 Task: Search one way flight ticket for 4 adults, 2 children, 2 infants in seat and 1 infant on lap in economy from Lanai City, Lanai: Lanai Airport to Raleigh: Raleigh-durham International Airport on 8-5-2023. Choice of flights is JetBlue. Number of bags: 1 carry on bag. Price is upto 109000. Outbound departure time preference is 22:30.
Action: Mouse moved to (315, 278)
Screenshot: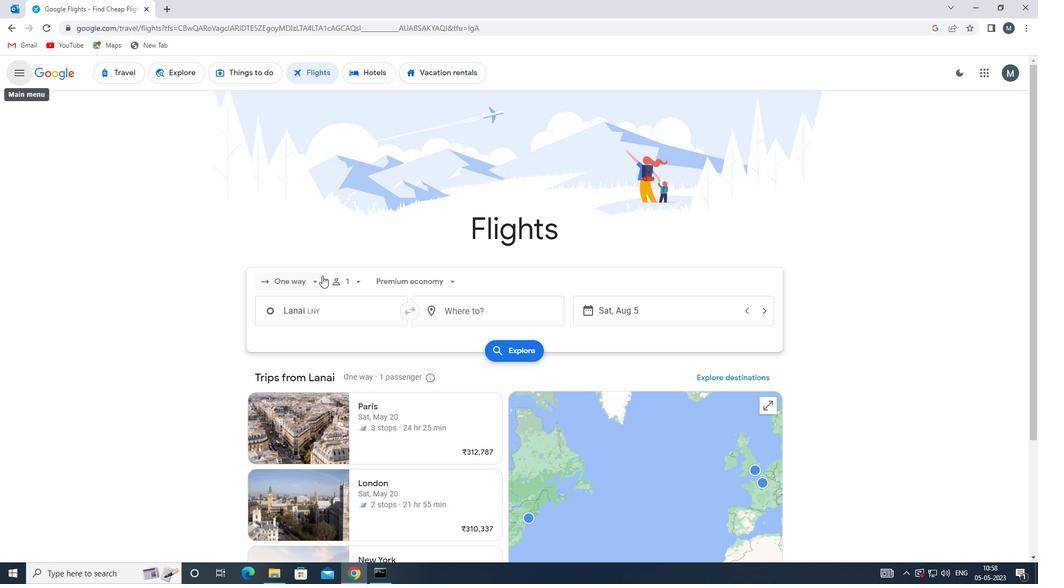 
Action: Mouse pressed left at (315, 278)
Screenshot: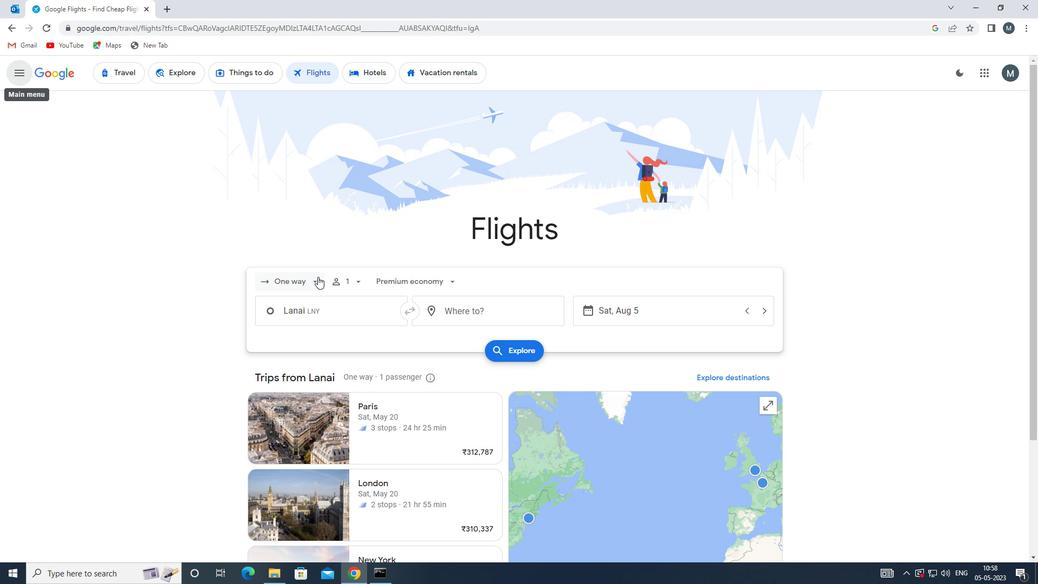 
Action: Mouse moved to (319, 332)
Screenshot: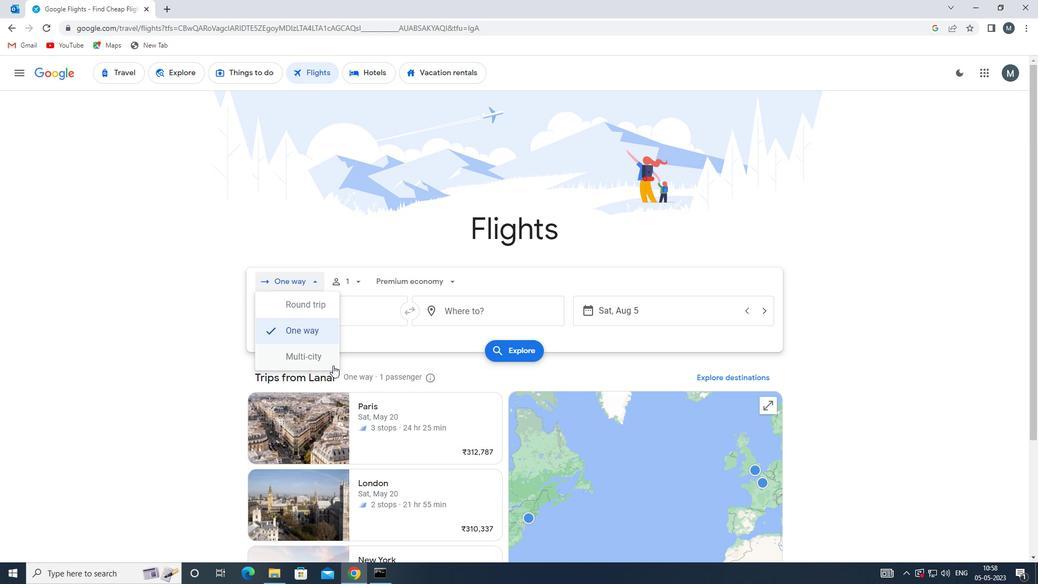 
Action: Mouse pressed left at (319, 332)
Screenshot: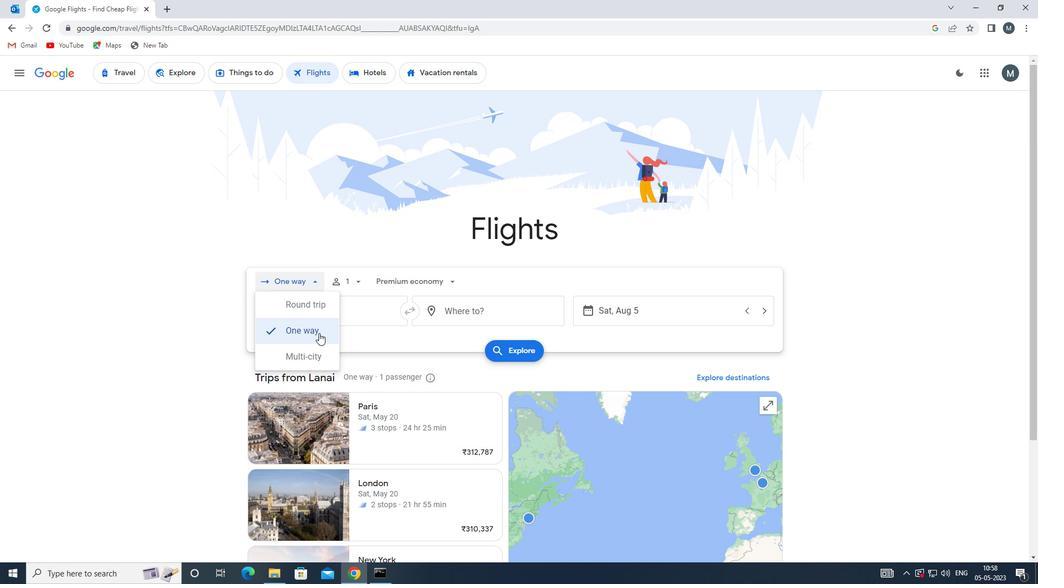 
Action: Mouse moved to (363, 281)
Screenshot: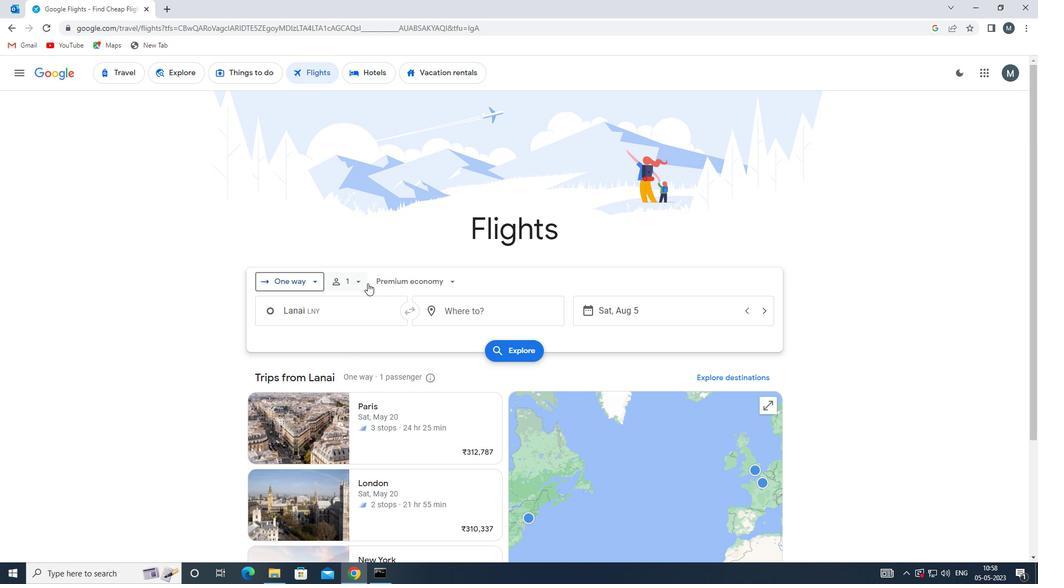 
Action: Mouse pressed left at (363, 281)
Screenshot: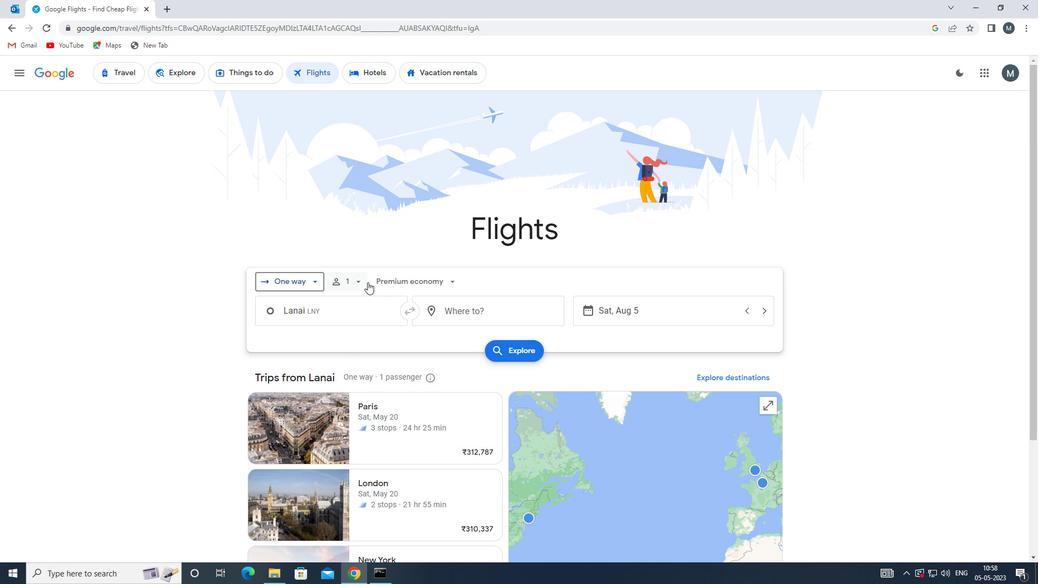 
Action: Mouse moved to (443, 305)
Screenshot: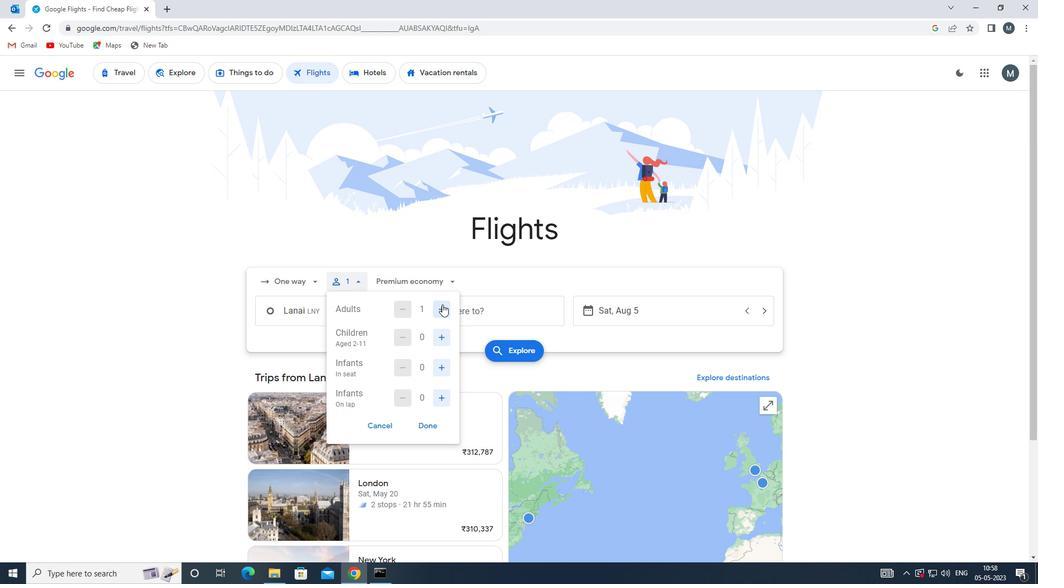 
Action: Mouse pressed left at (443, 305)
Screenshot: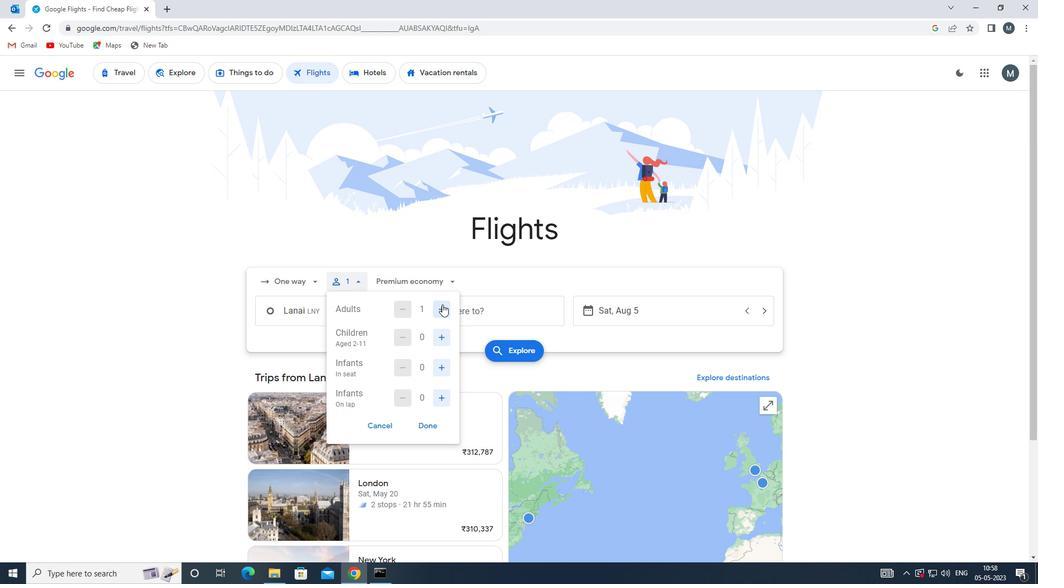 
Action: Mouse moved to (444, 305)
Screenshot: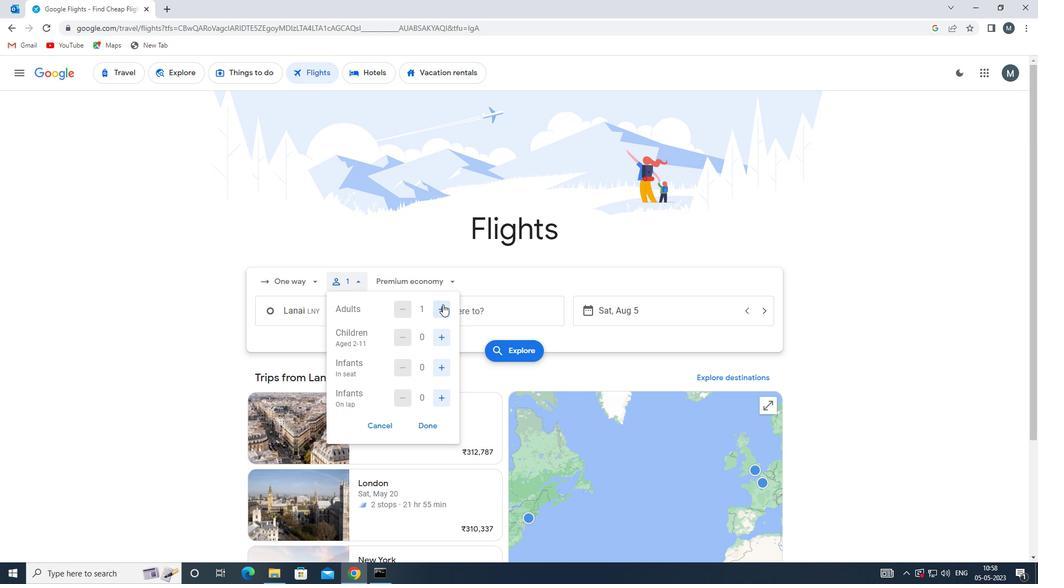 
Action: Mouse pressed left at (444, 305)
Screenshot: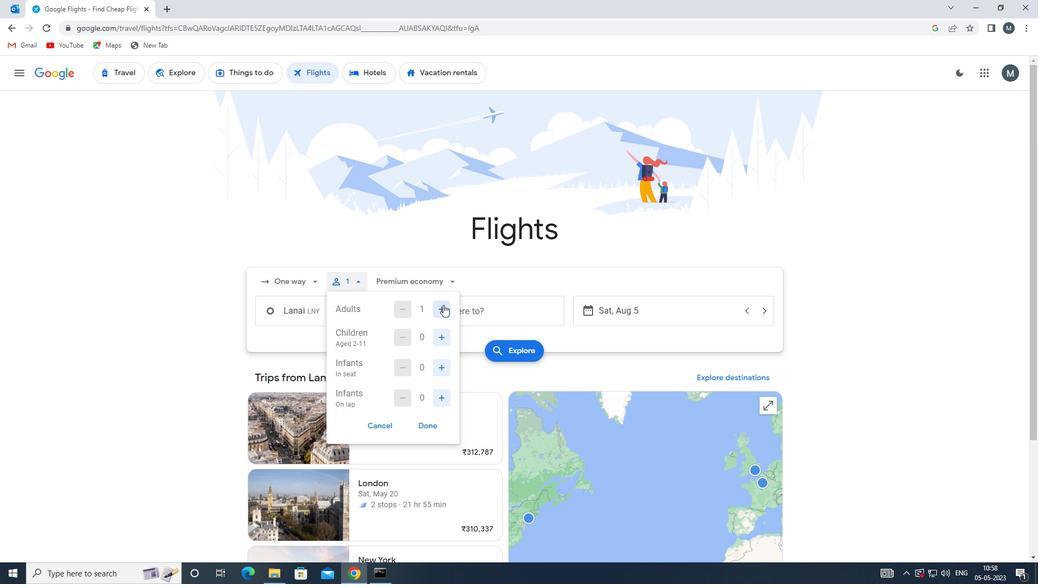 
Action: Mouse pressed left at (444, 305)
Screenshot: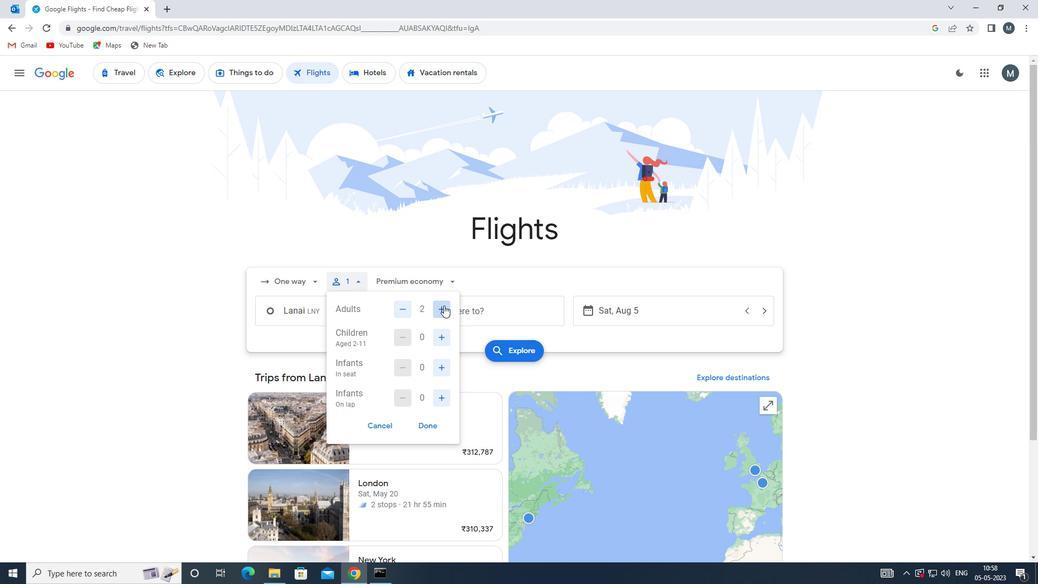 
Action: Mouse moved to (443, 335)
Screenshot: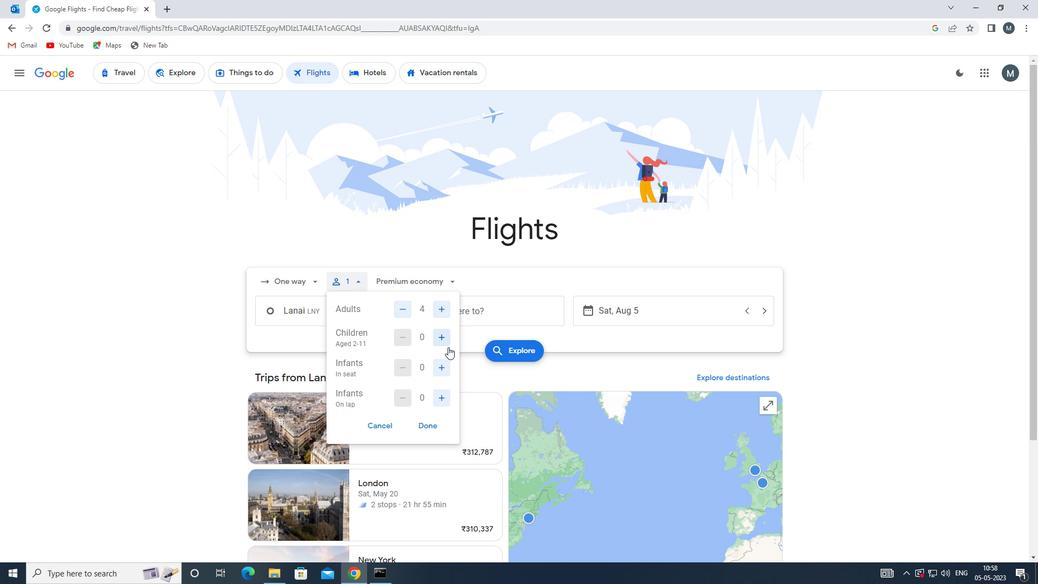 
Action: Mouse pressed left at (443, 335)
Screenshot: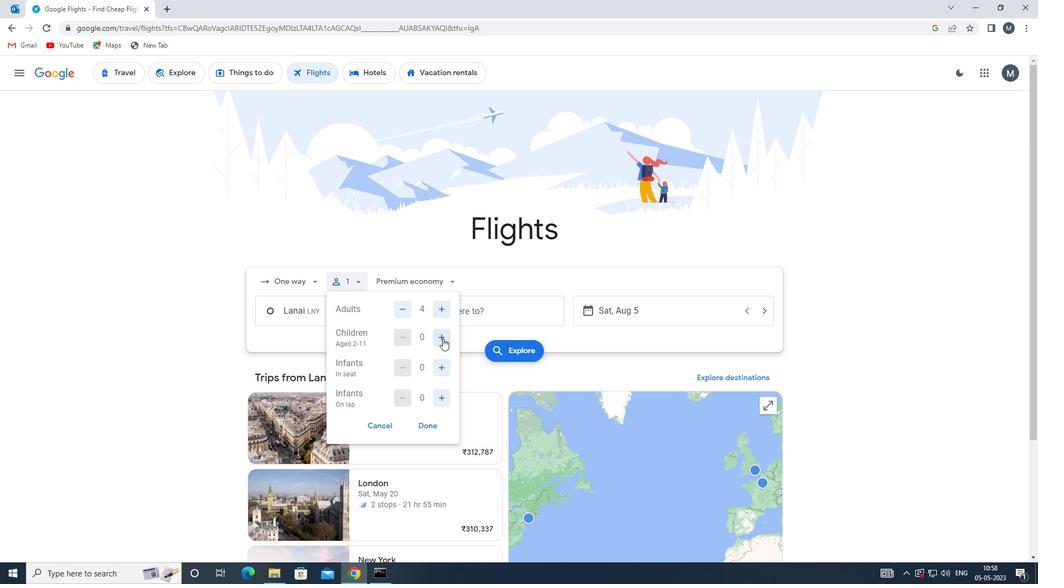 
Action: Mouse pressed left at (443, 335)
Screenshot: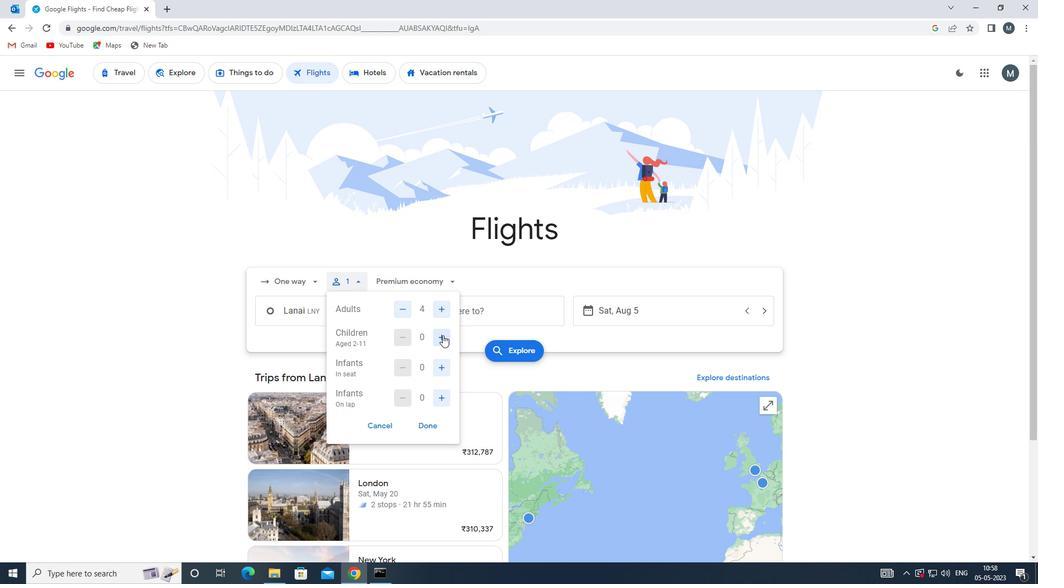 
Action: Mouse moved to (442, 370)
Screenshot: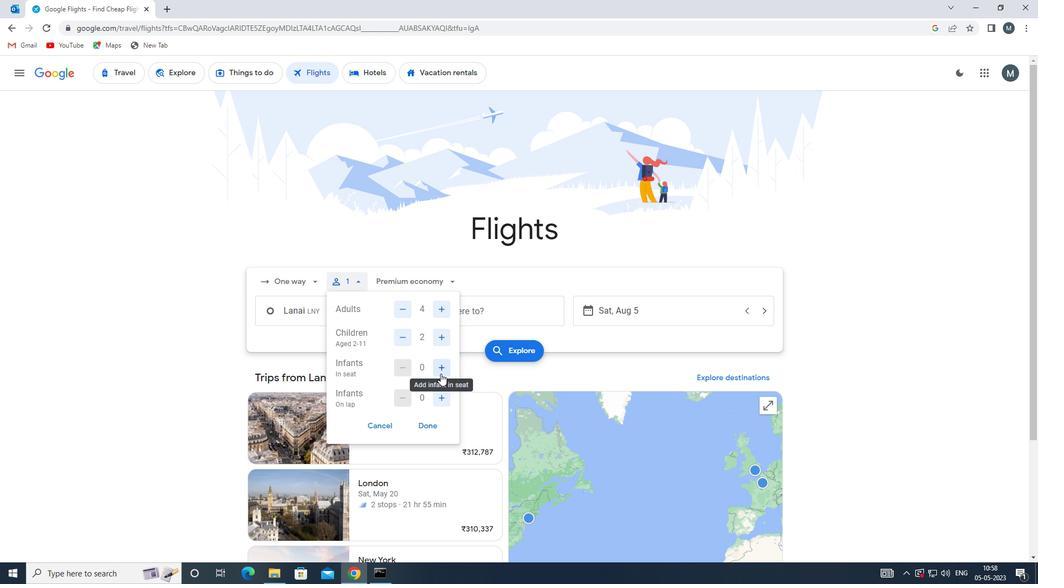 
Action: Mouse pressed left at (442, 370)
Screenshot: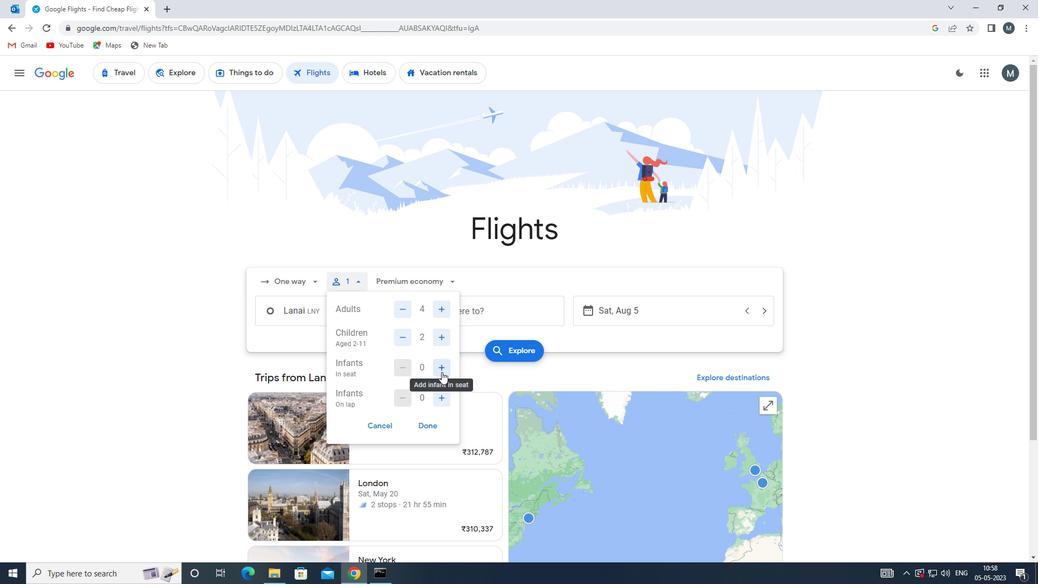 
Action: Mouse pressed left at (442, 370)
Screenshot: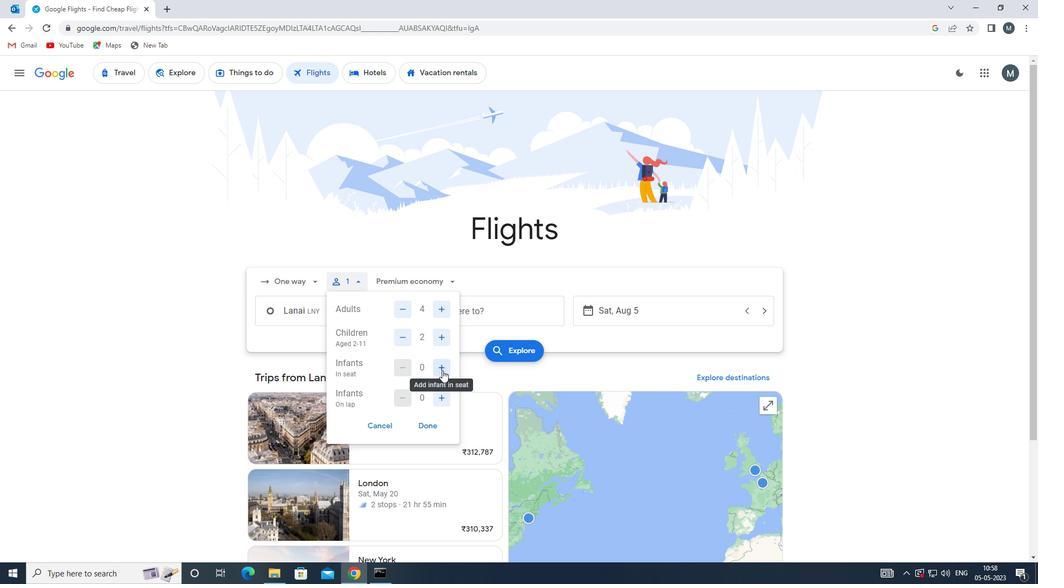 
Action: Mouse moved to (441, 399)
Screenshot: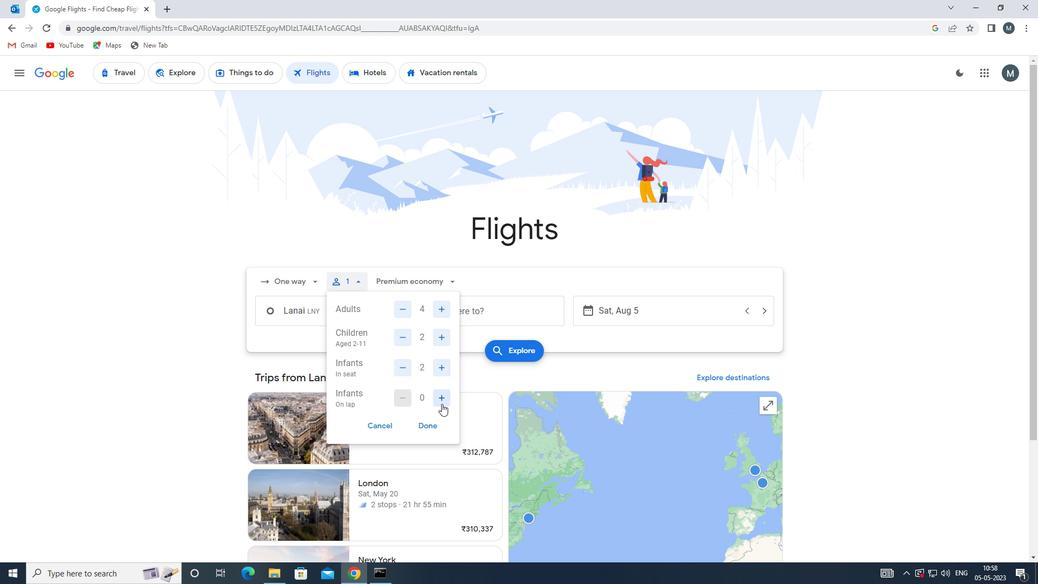 
Action: Mouse pressed left at (441, 399)
Screenshot: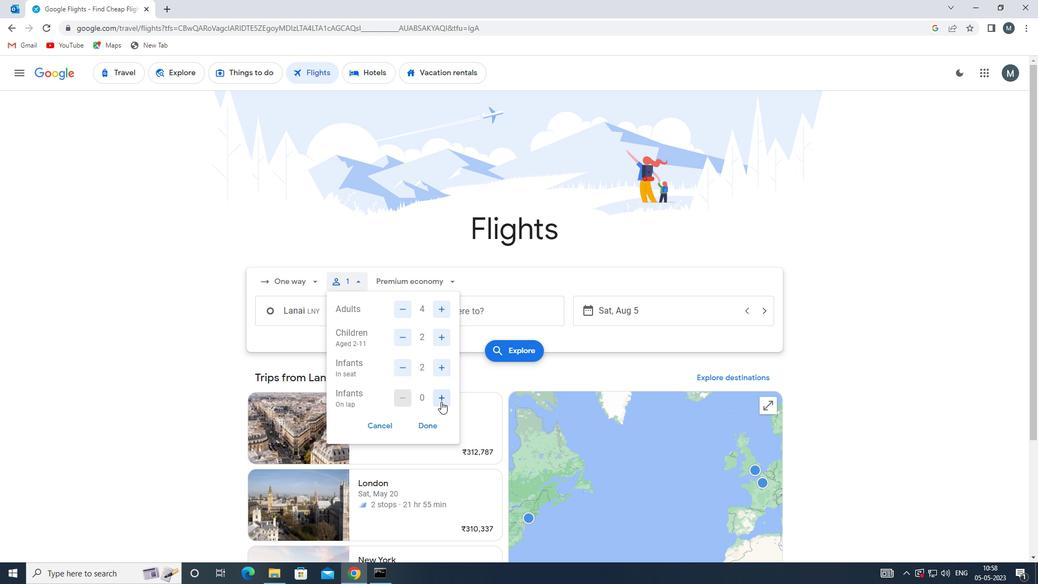 
Action: Mouse moved to (432, 423)
Screenshot: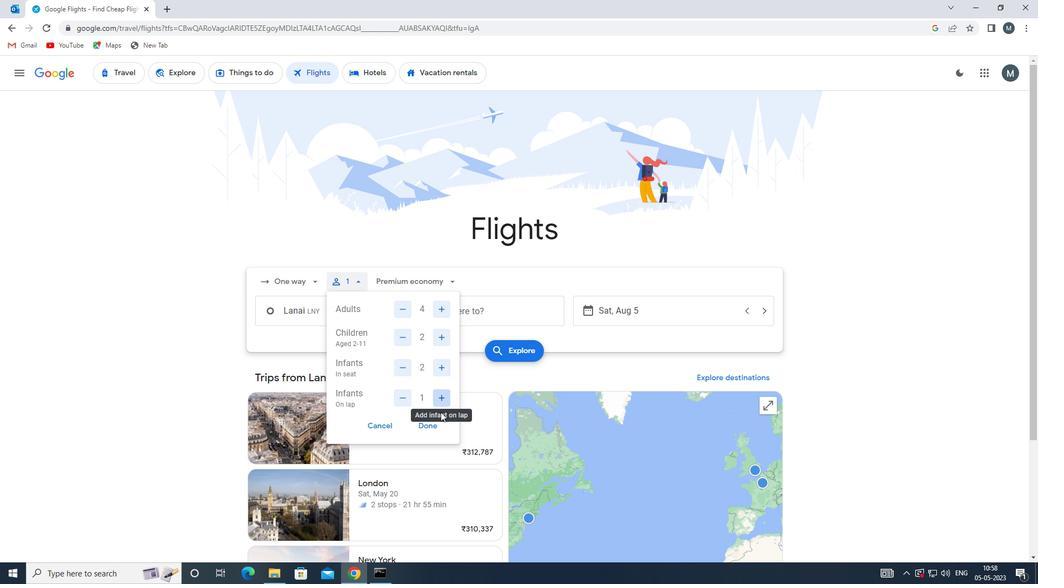
Action: Mouse pressed left at (432, 423)
Screenshot: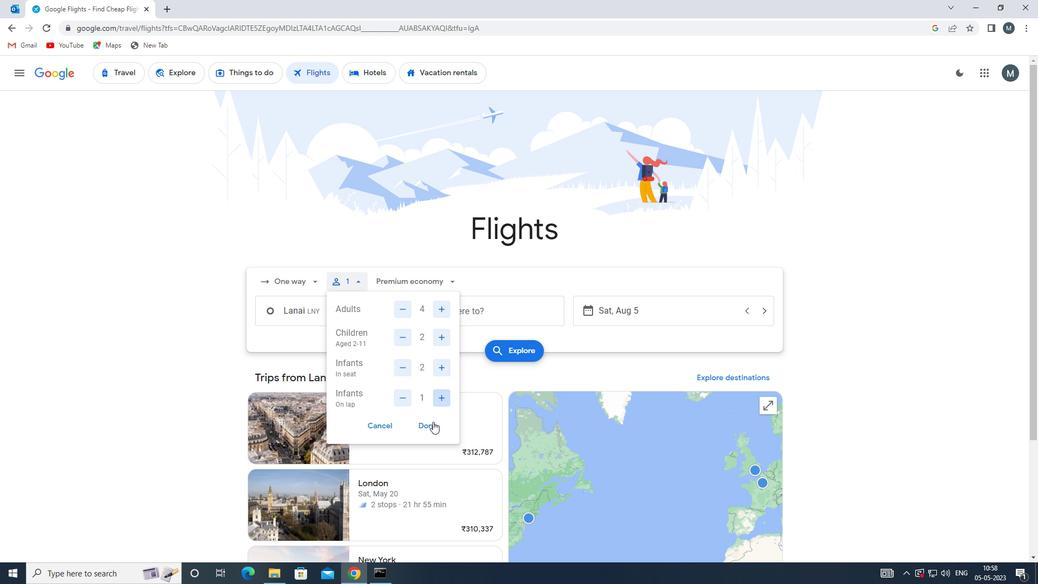 
Action: Mouse moved to (412, 282)
Screenshot: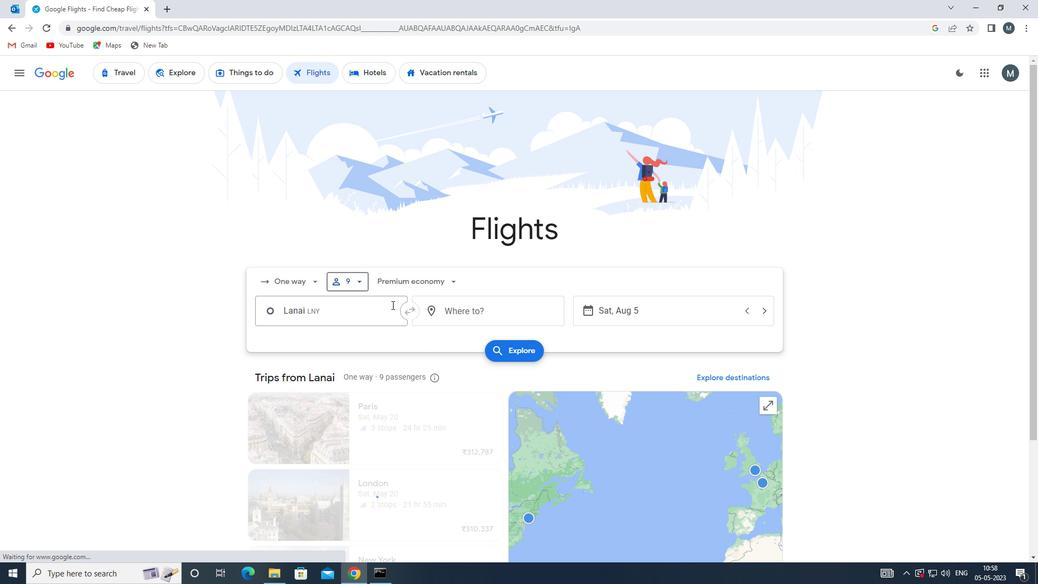 
Action: Mouse pressed left at (412, 282)
Screenshot: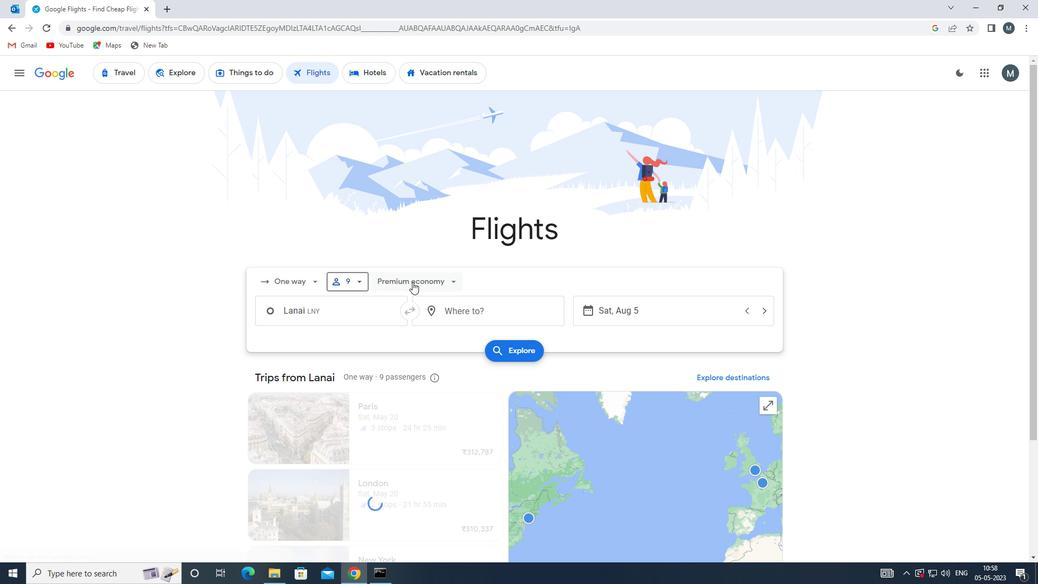 
Action: Mouse moved to (422, 305)
Screenshot: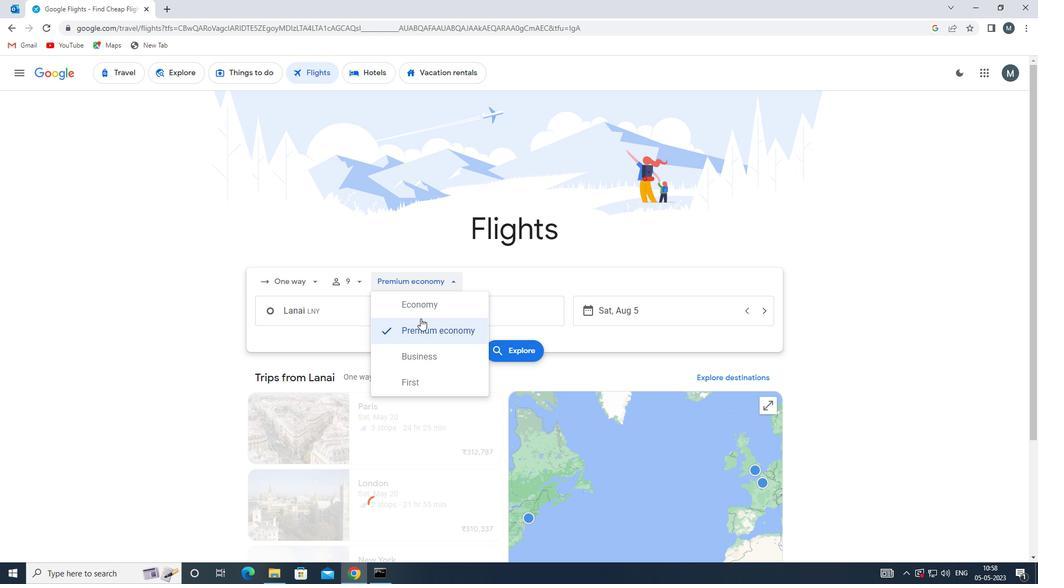 
Action: Mouse pressed left at (422, 305)
Screenshot: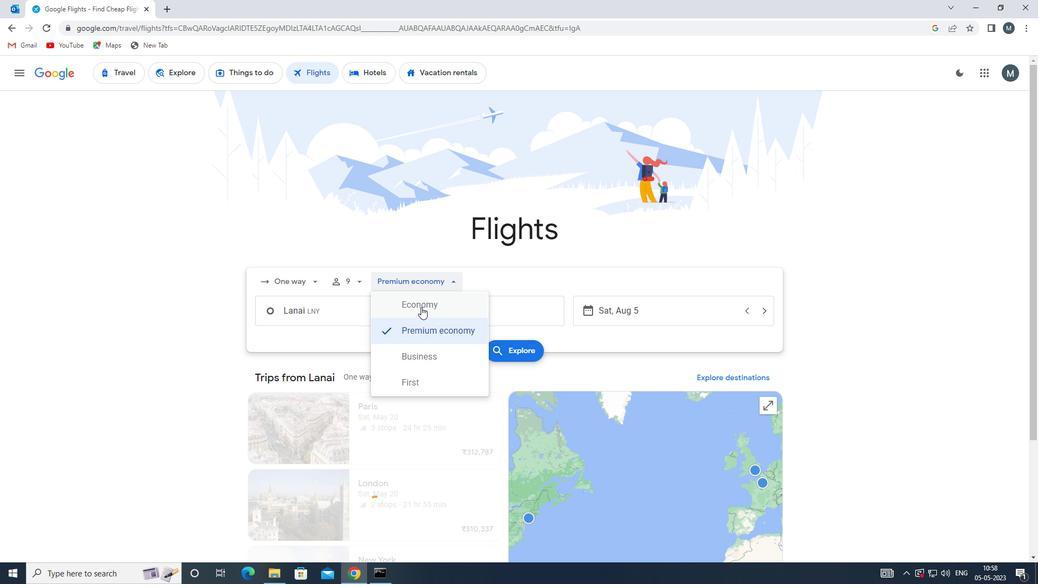 
Action: Mouse moved to (346, 314)
Screenshot: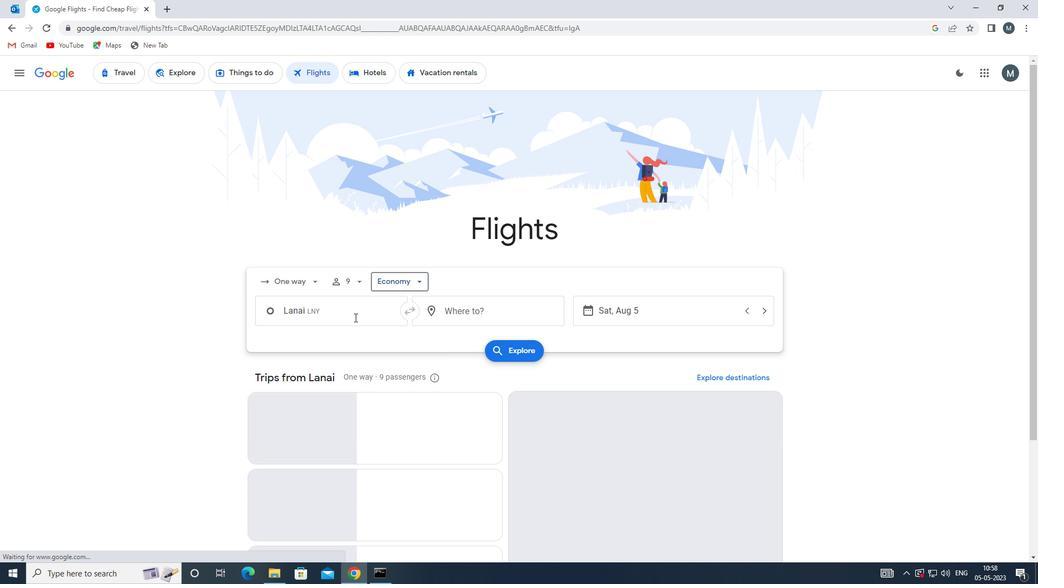 
Action: Mouse pressed left at (346, 314)
Screenshot: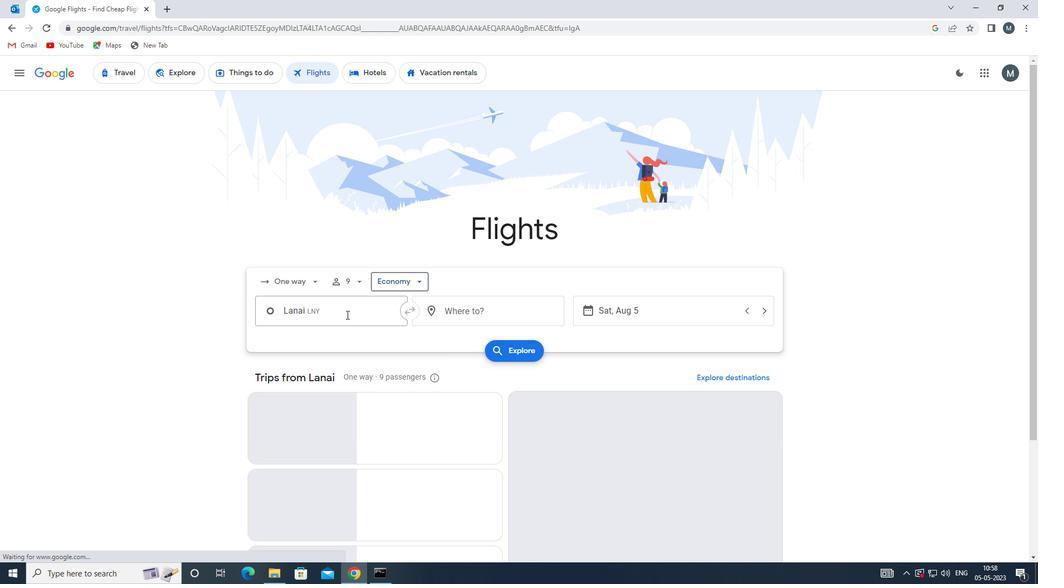 
Action: Mouse moved to (353, 370)
Screenshot: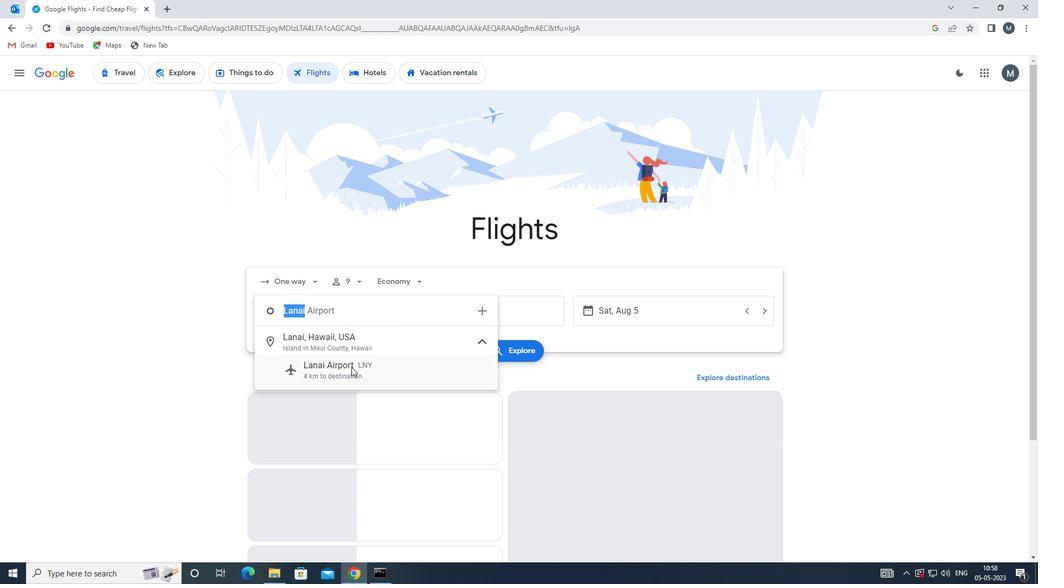 
Action: Mouse pressed left at (353, 370)
Screenshot: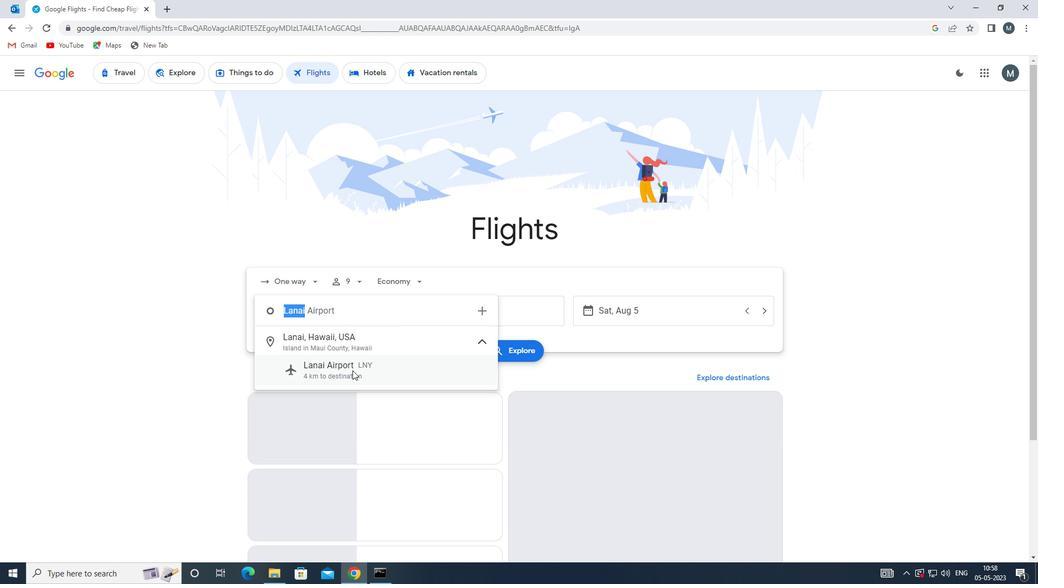 
Action: Mouse moved to (469, 308)
Screenshot: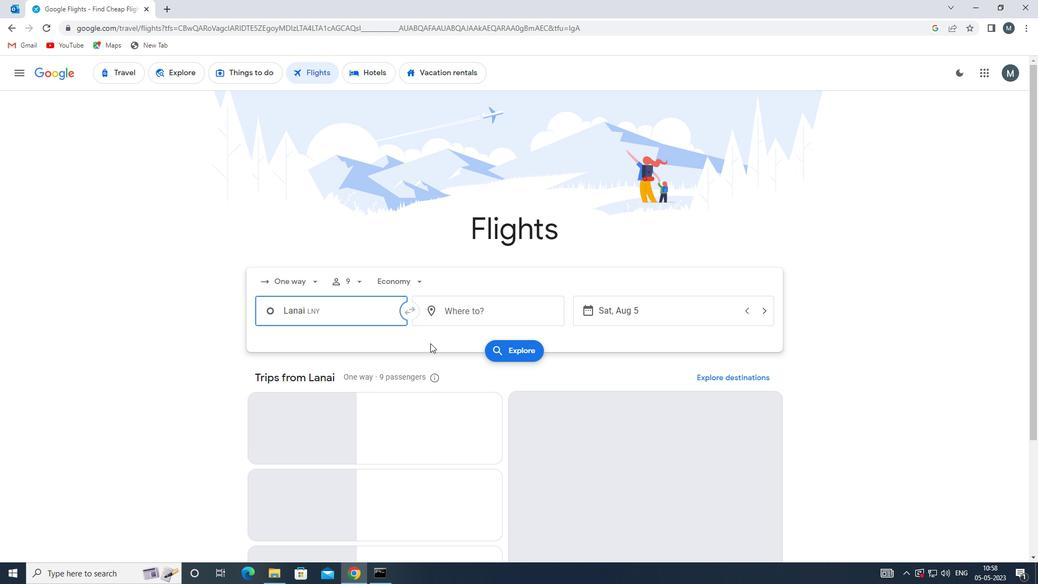 
Action: Mouse pressed left at (469, 308)
Screenshot: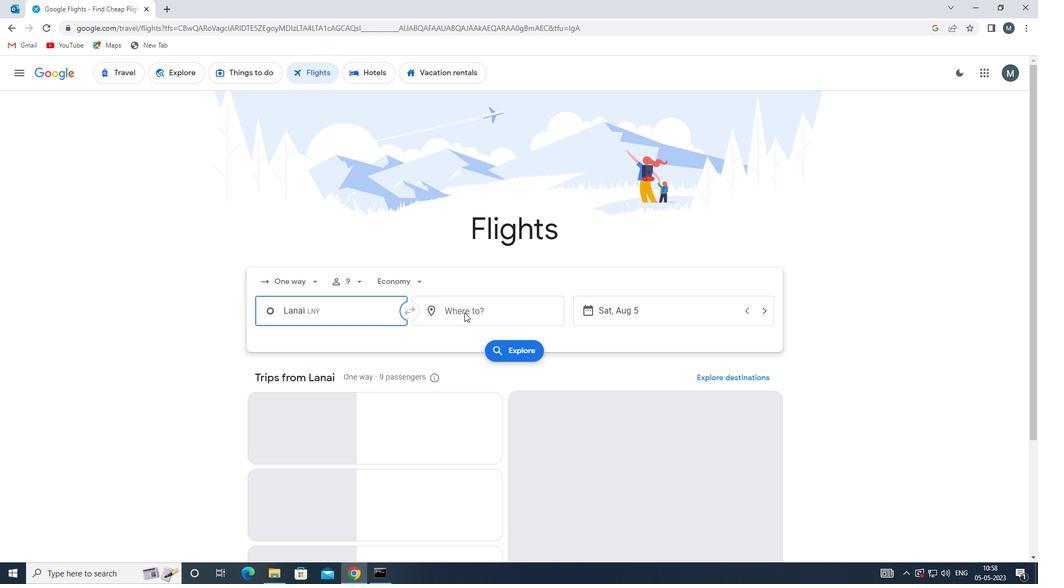 
Action: Mouse moved to (469, 308)
Screenshot: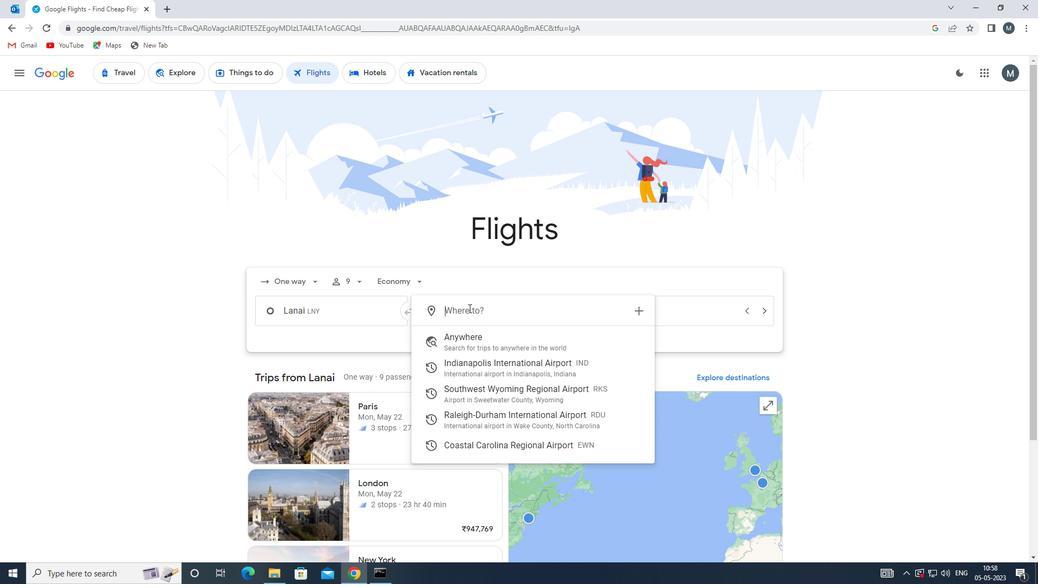 
Action: Key pressed r
Screenshot: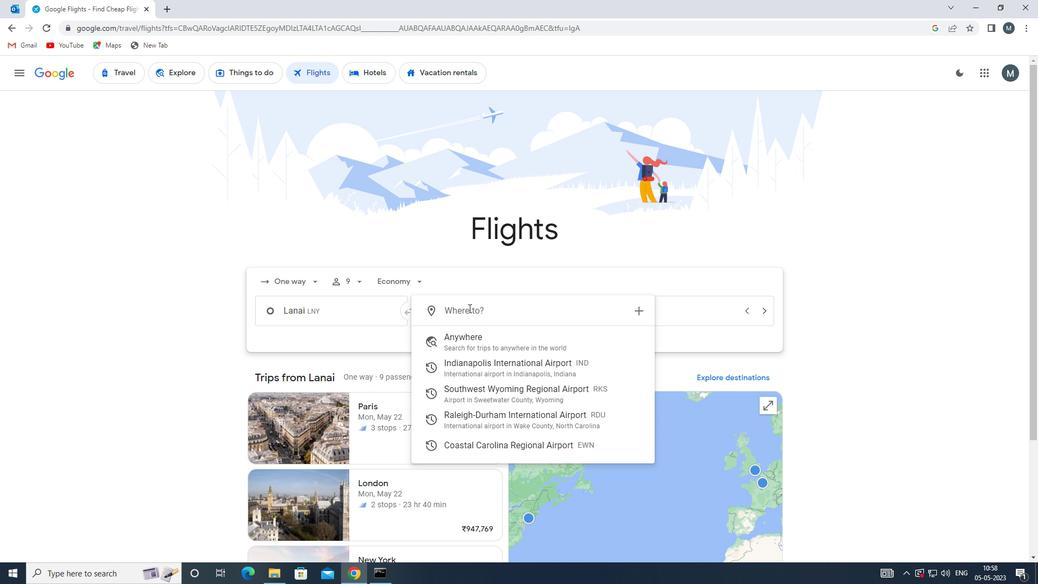
Action: Mouse moved to (467, 308)
Screenshot: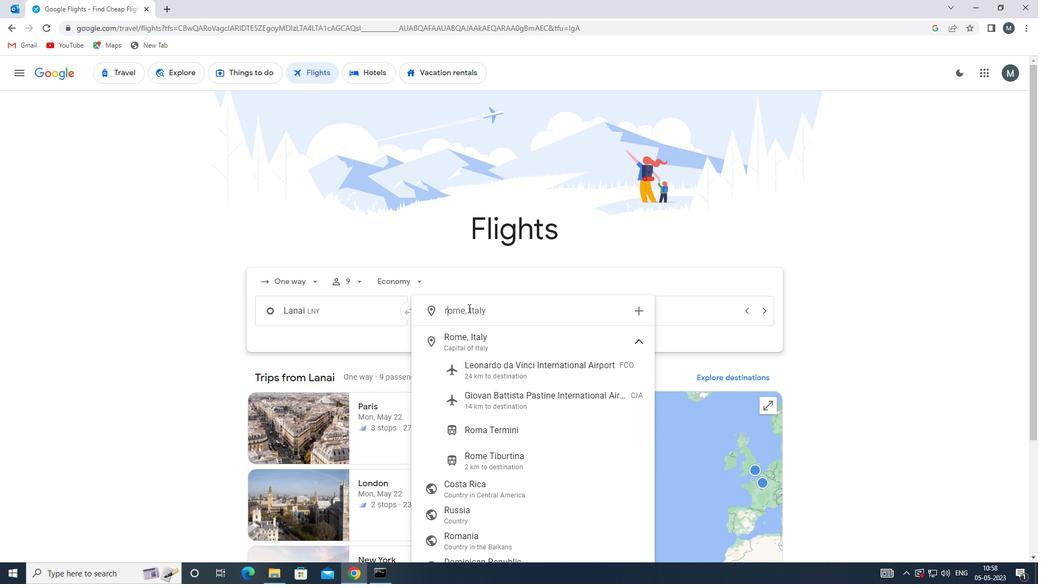 
Action: Key pressed du
Screenshot: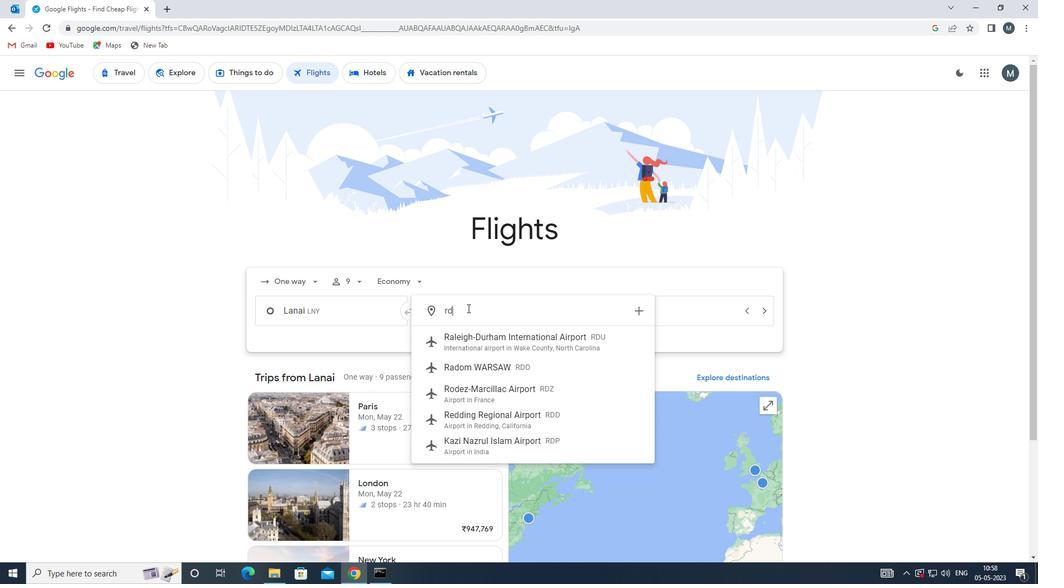 
Action: Mouse moved to (493, 338)
Screenshot: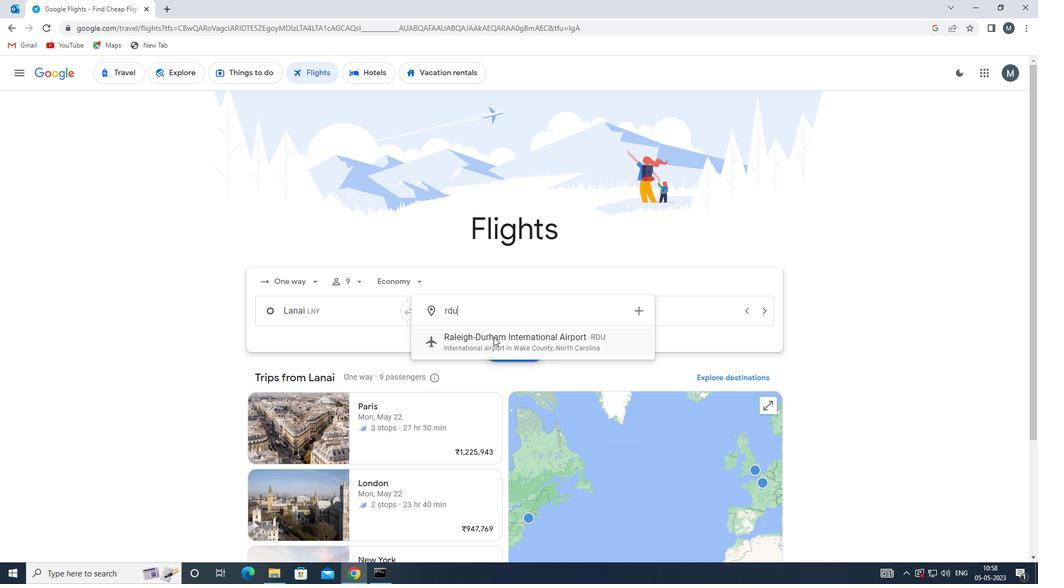 
Action: Mouse pressed left at (493, 338)
Screenshot: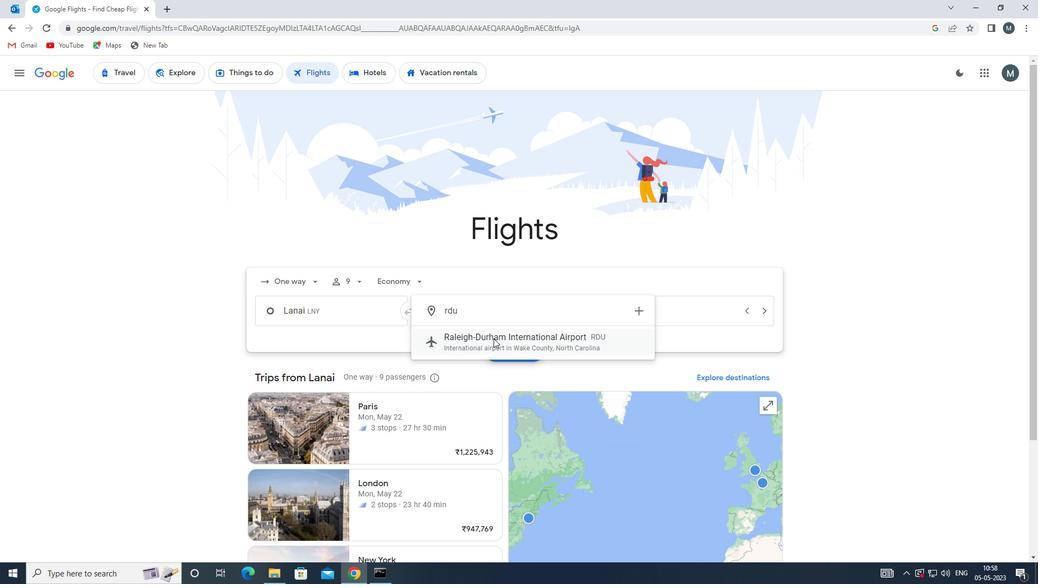 
Action: Mouse moved to (611, 311)
Screenshot: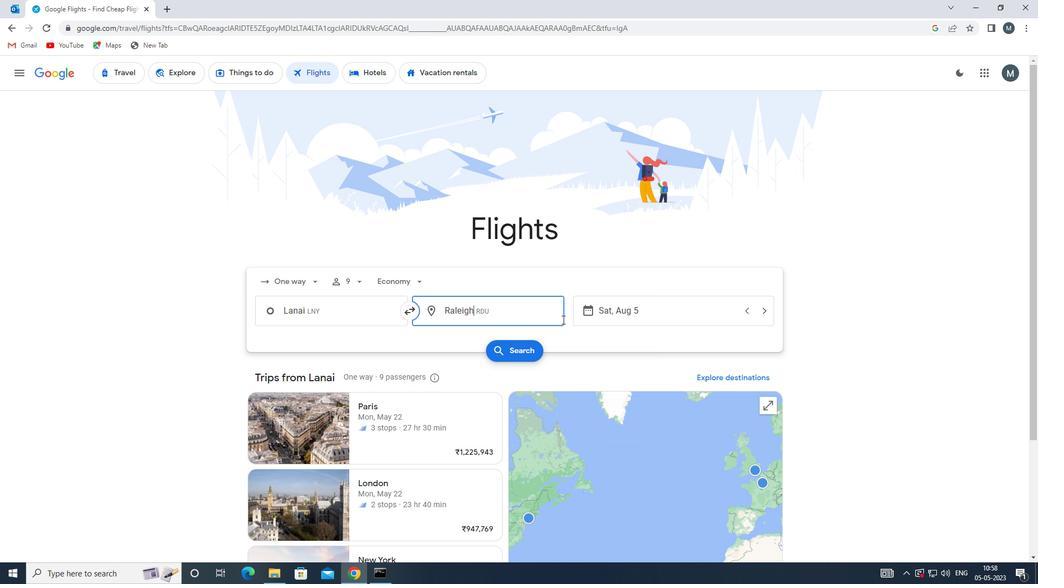 
Action: Mouse pressed left at (611, 311)
Screenshot: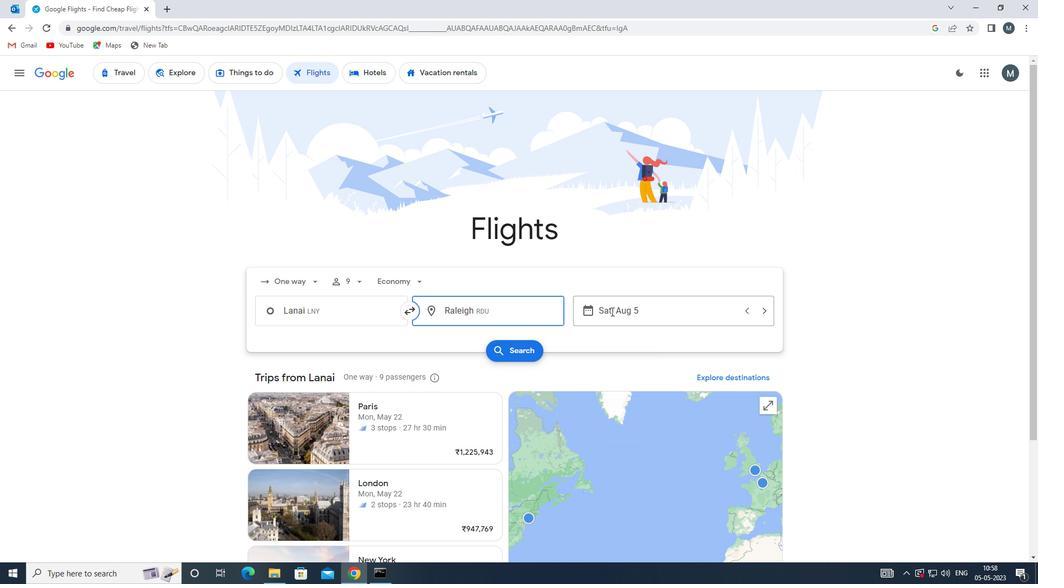 
Action: Mouse moved to (543, 363)
Screenshot: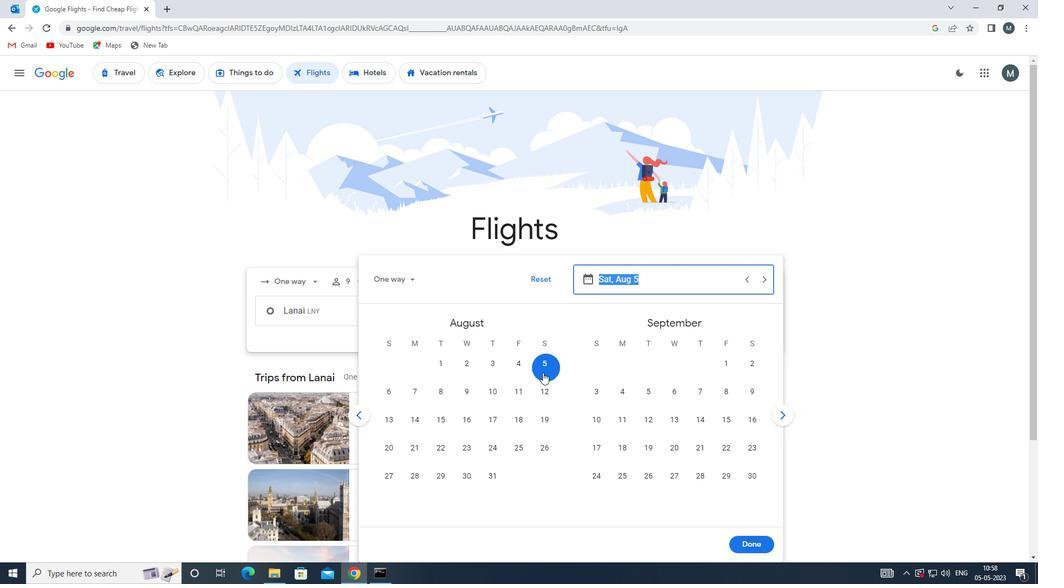 
Action: Mouse pressed left at (543, 363)
Screenshot: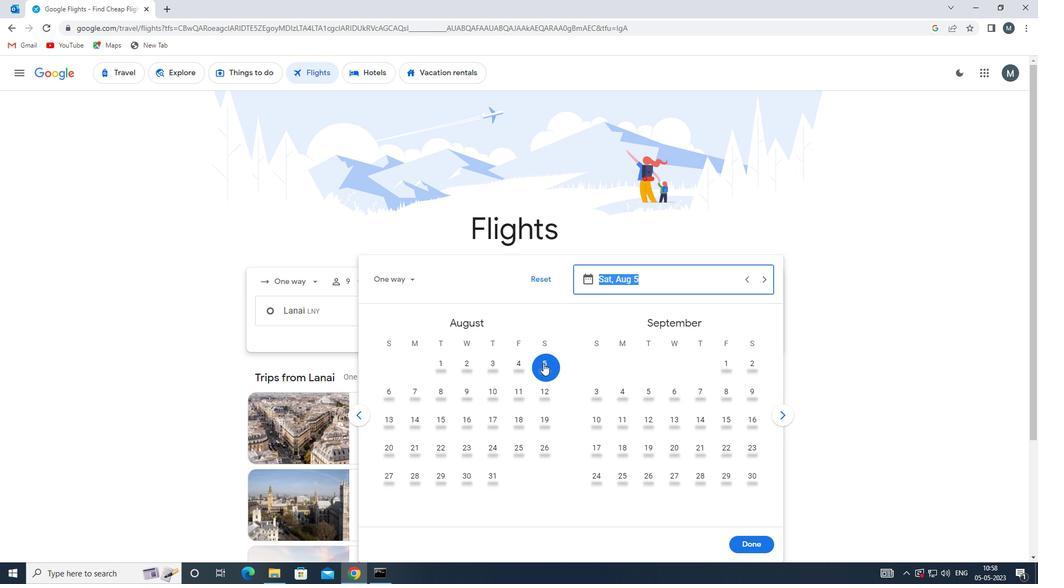 
Action: Mouse moved to (764, 545)
Screenshot: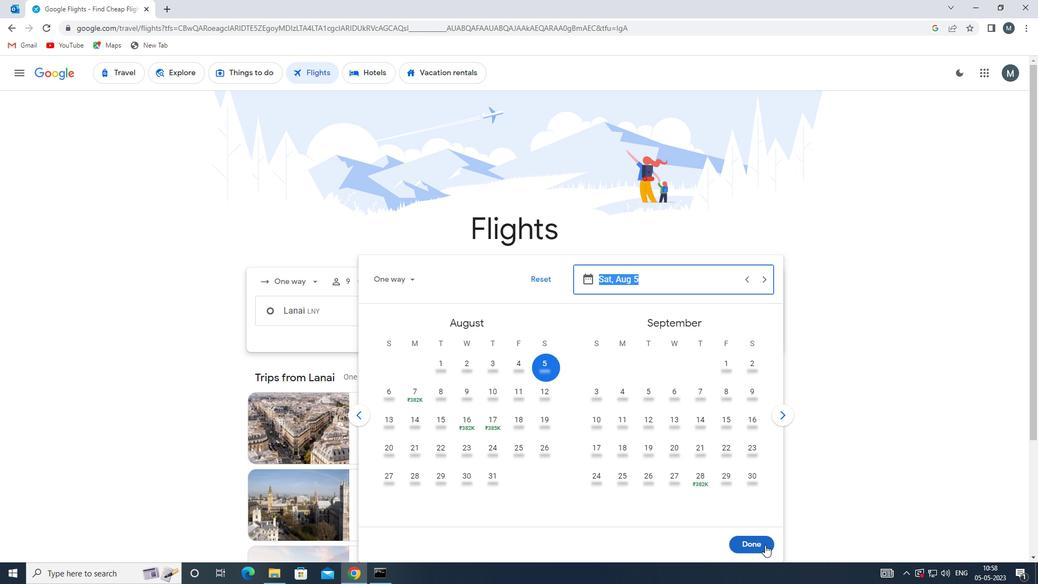 
Action: Mouse pressed left at (764, 545)
Screenshot: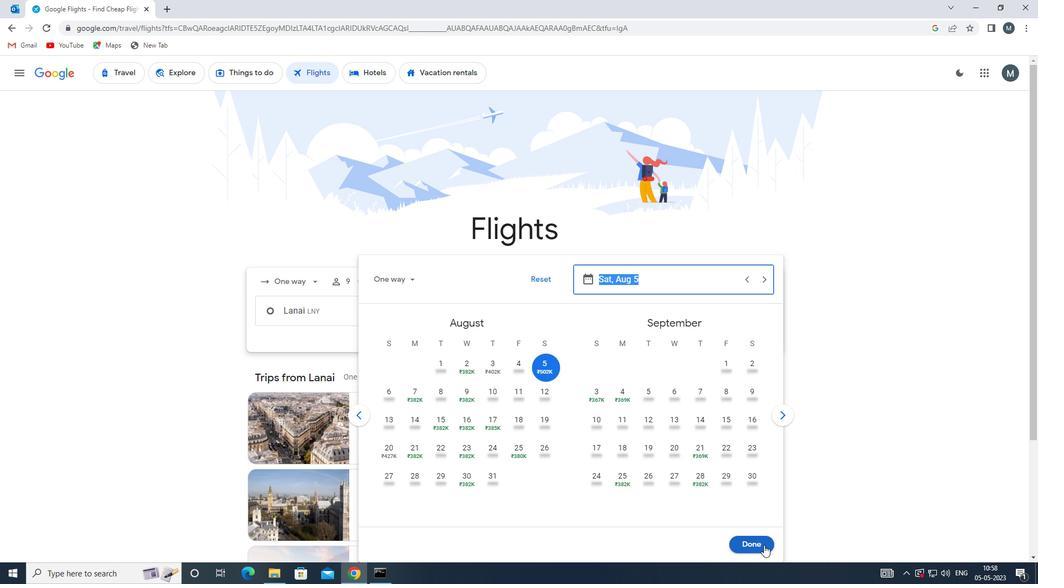 
Action: Mouse moved to (514, 345)
Screenshot: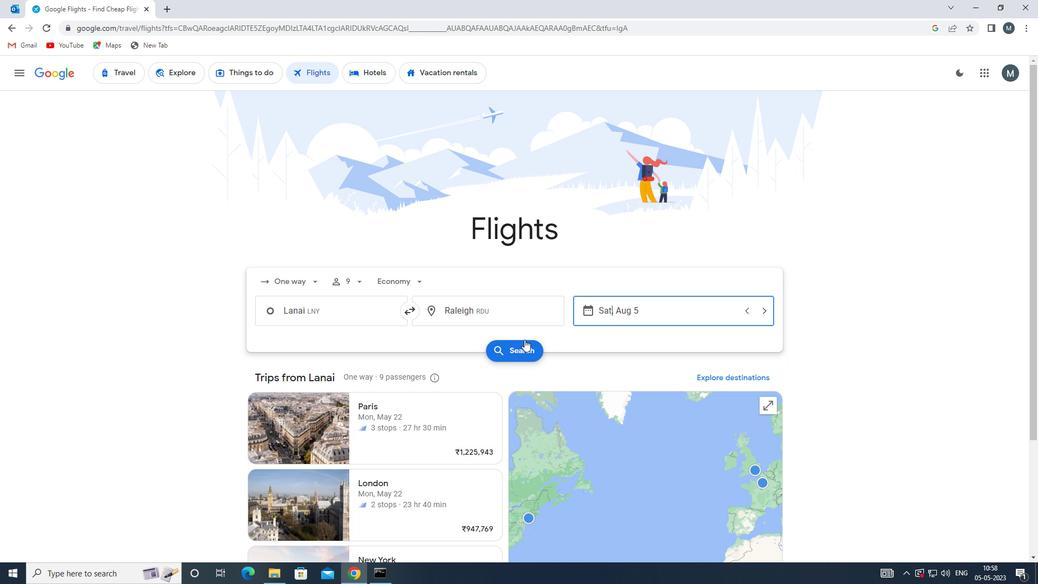 
Action: Mouse pressed left at (514, 345)
Screenshot: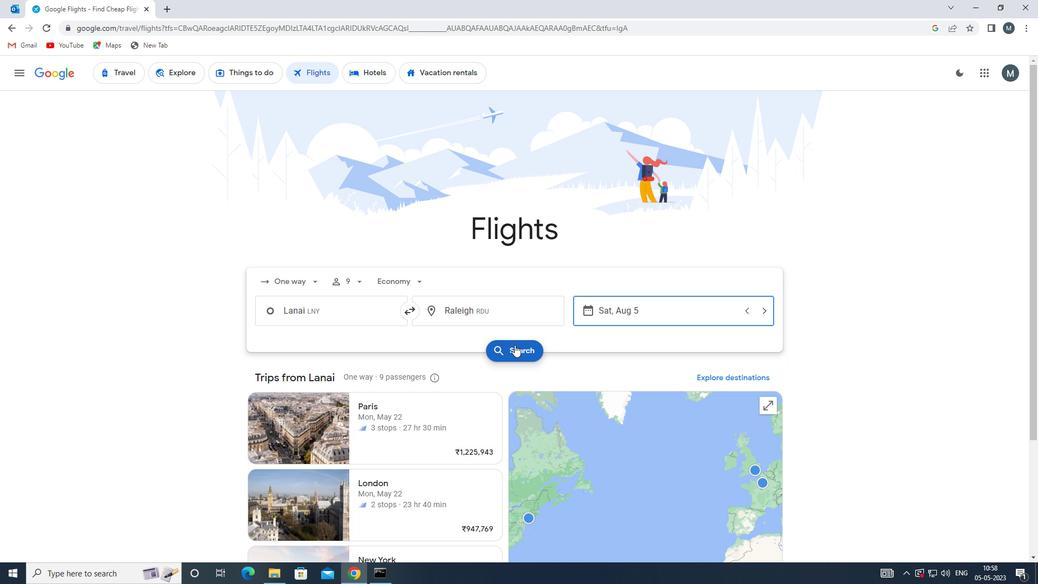 
Action: Mouse moved to (285, 175)
Screenshot: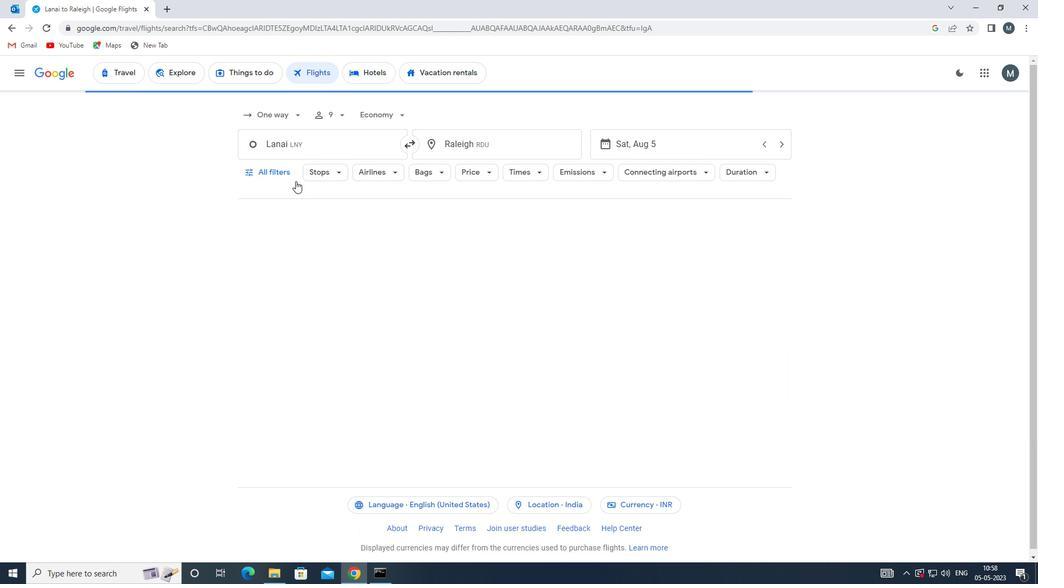 
Action: Mouse pressed left at (285, 175)
Screenshot: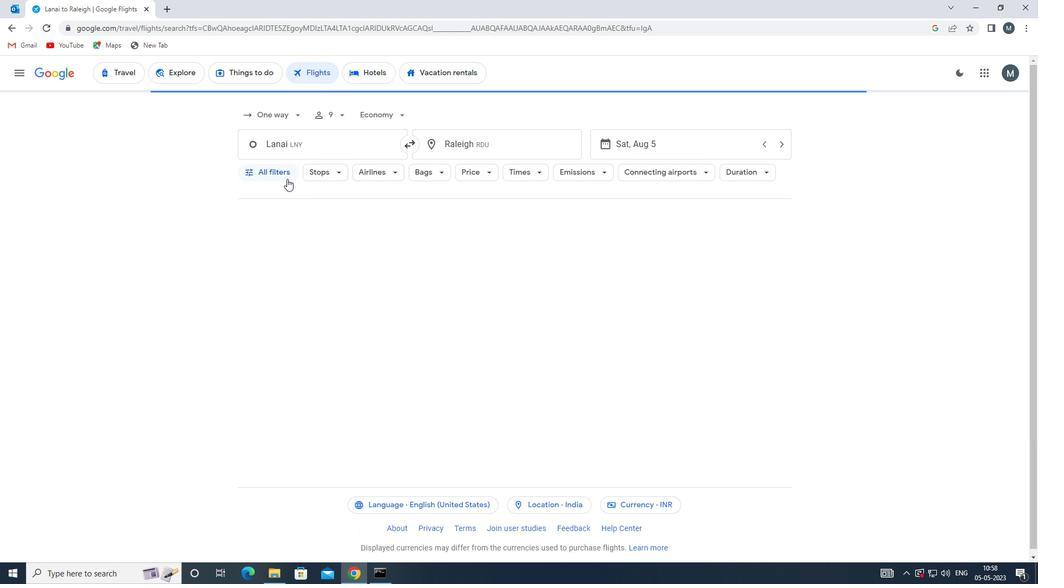 
Action: Mouse moved to (355, 300)
Screenshot: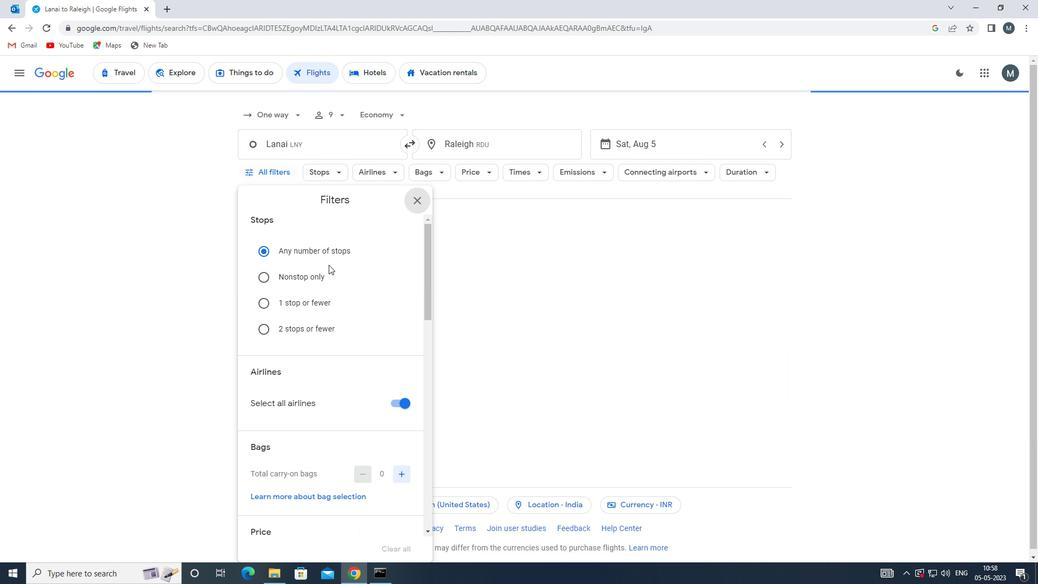 
Action: Mouse scrolled (355, 300) with delta (0, 0)
Screenshot: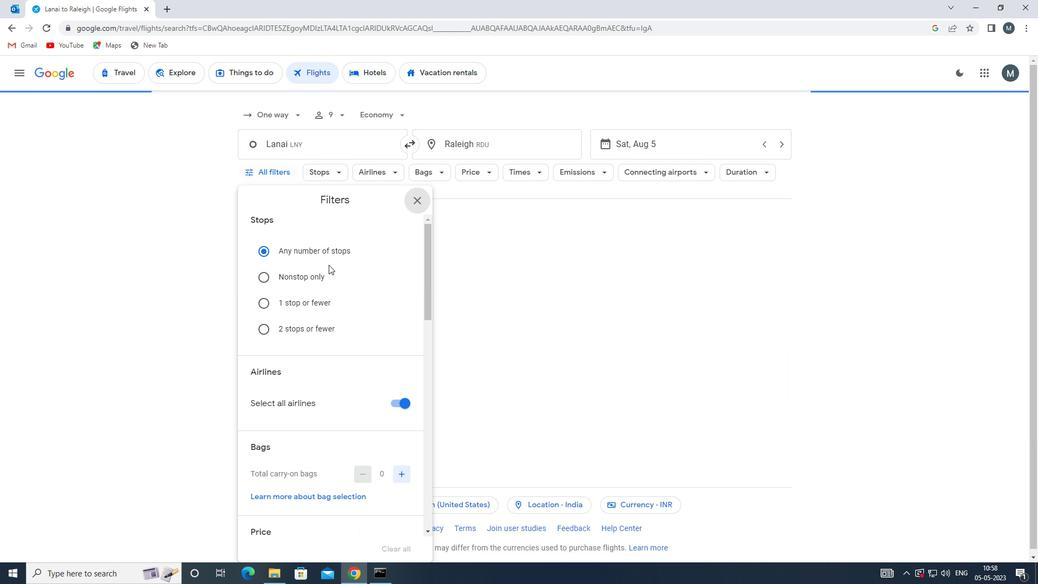 
Action: Mouse moved to (398, 344)
Screenshot: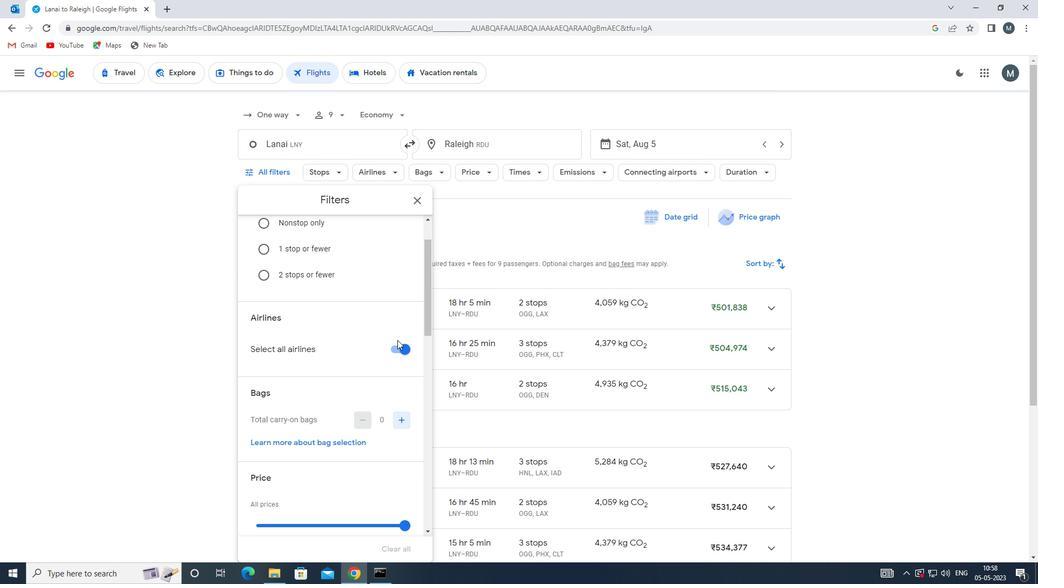 
Action: Mouse pressed left at (398, 344)
Screenshot: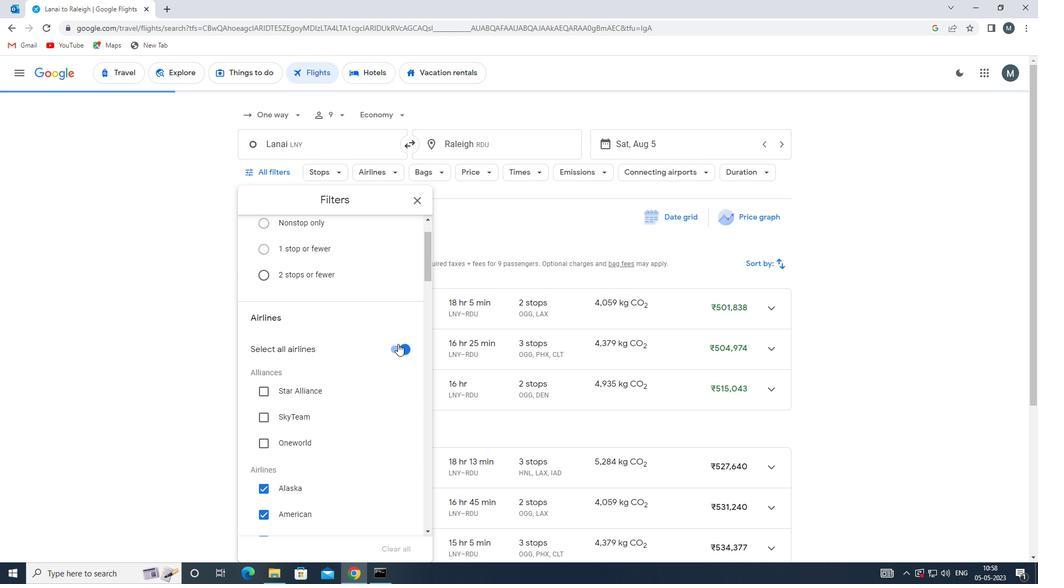 
Action: Mouse moved to (377, 327)
Screenshot: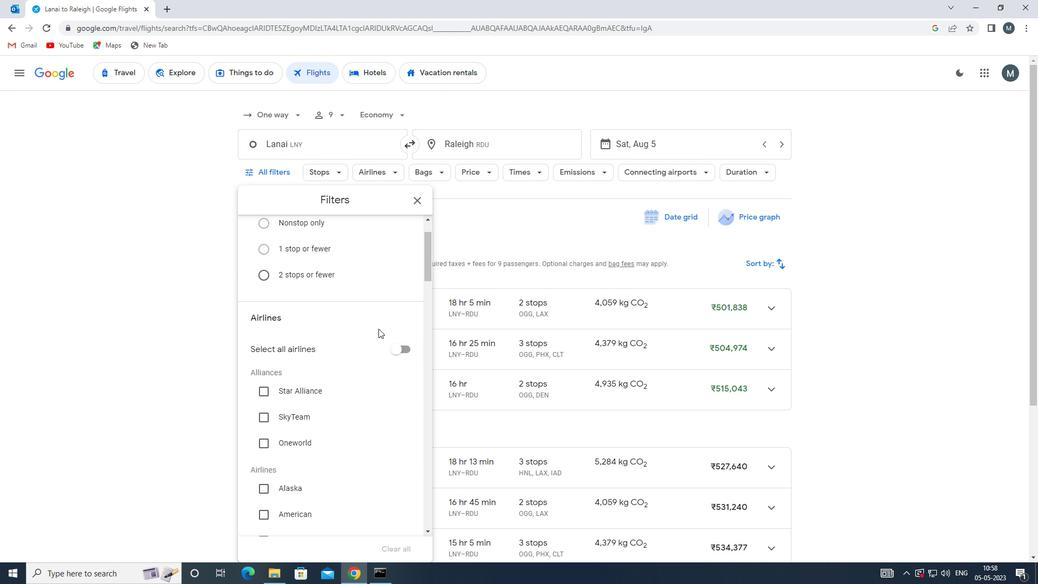 
Action: Mouse scrolled (377, 326) with delta (0, 0)
Screenshot: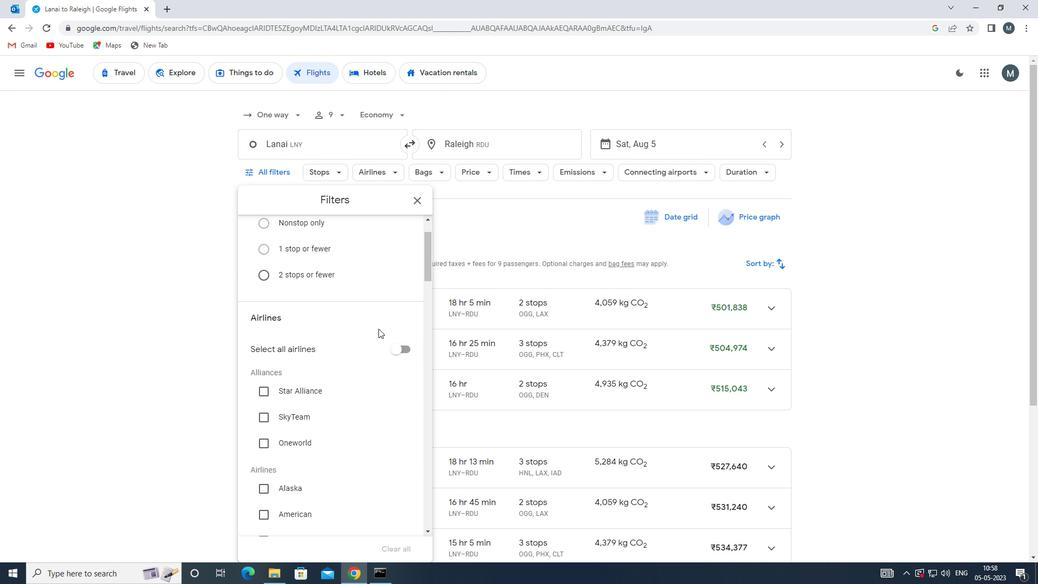
Action: Mouse moved to (375, 326)
Screenshot: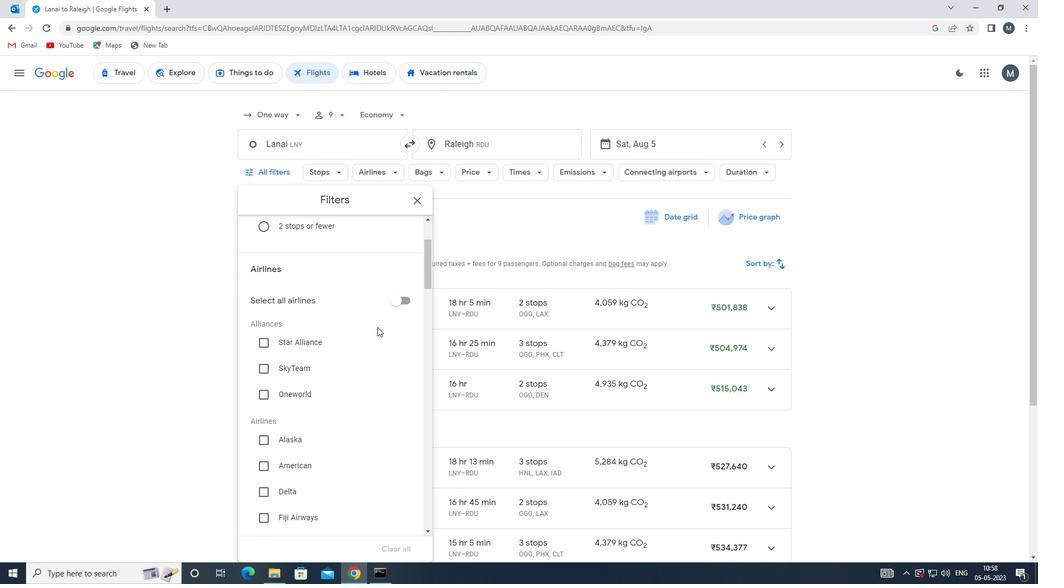 
Action: Mouse scrolled (375, 326) with delta (0, 0)
Screenshot: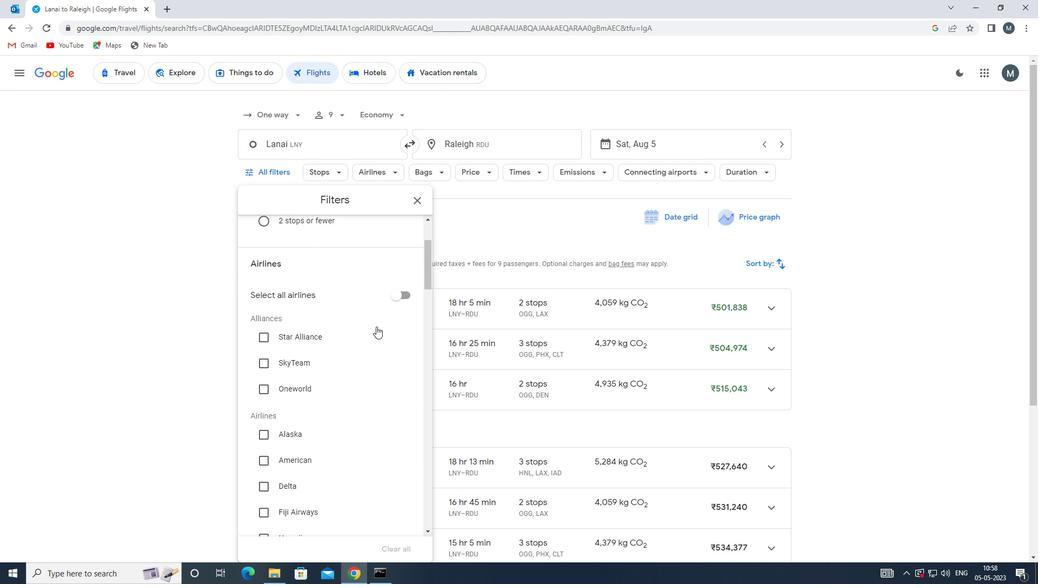
Action: Mouse moved to (340, 341)
Screenshot: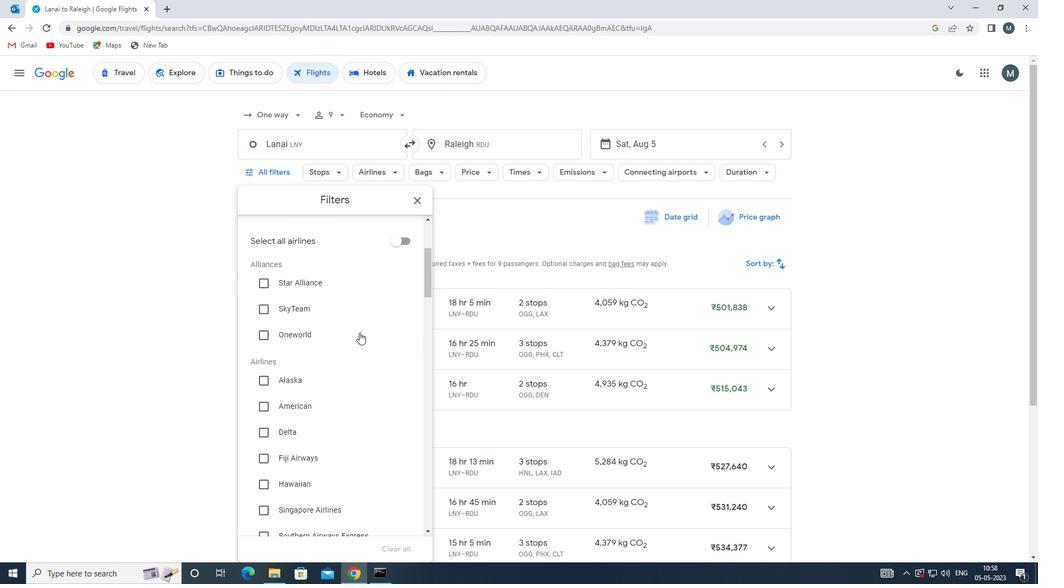 
Action: Mouse scrolled (340, 341) with delta (0, 0)
Screenshot: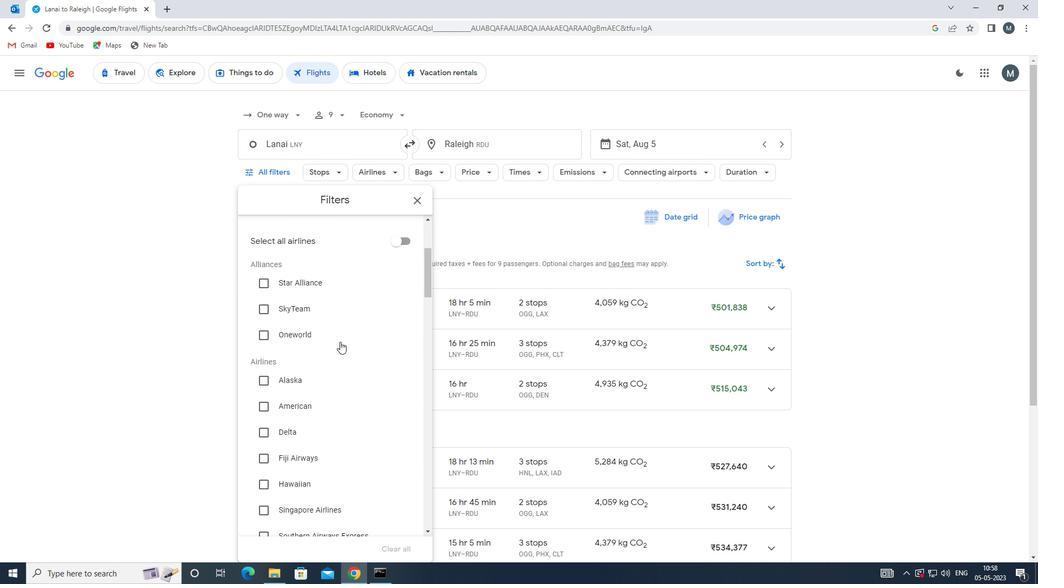 
Action: Mouse moved to (331, 327)
Screenshot: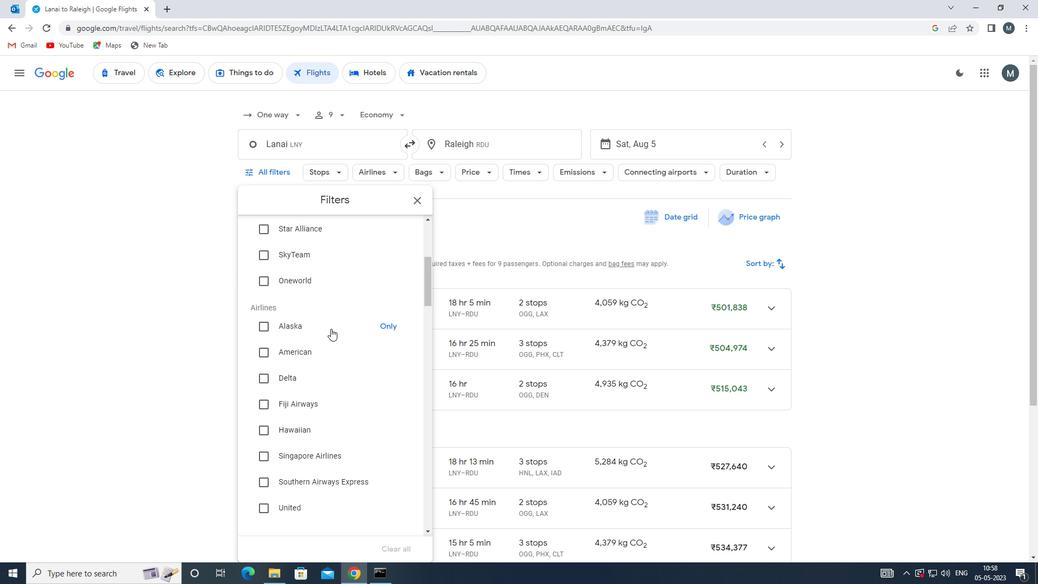 
Action: Mouse scrolled (331, 326) with delta (0, 0)
Screenshot: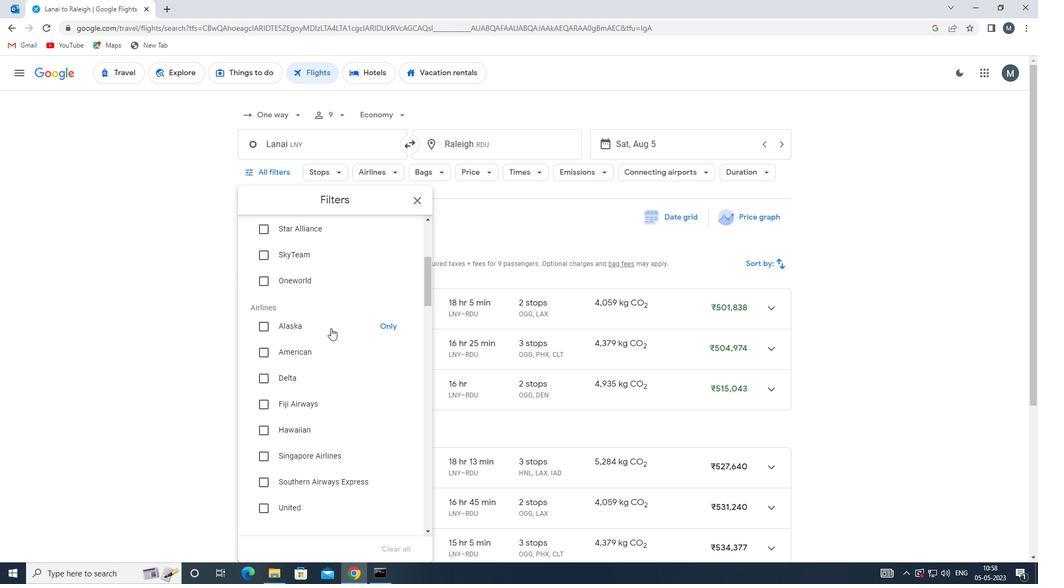 
Action: Mouse scrolled (331, 326) with delta (0, 0)
Screenshot: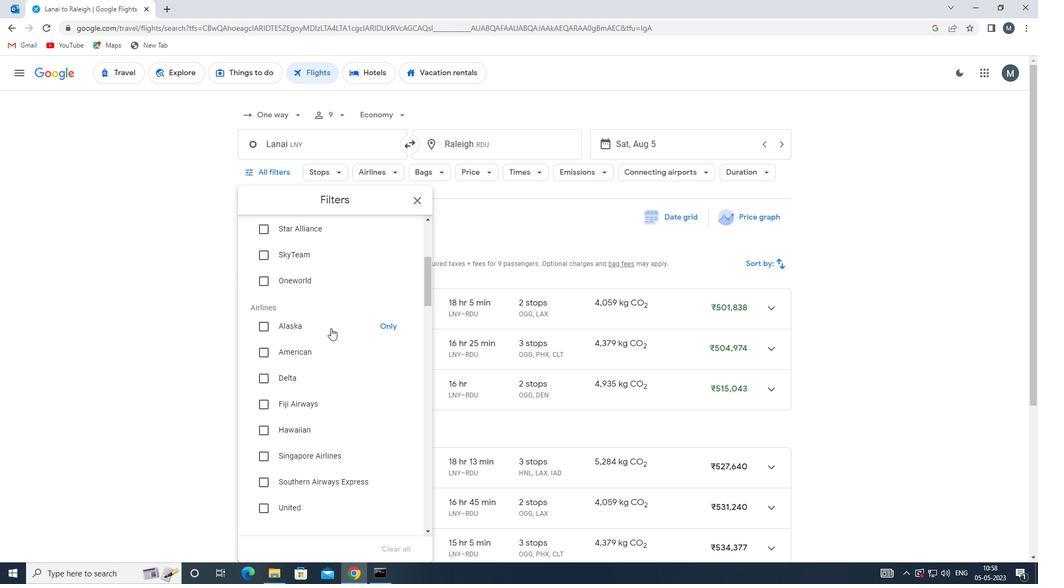 
Action: Mouse scrolled (331, 326) with delta (0, 0)
Screenshot: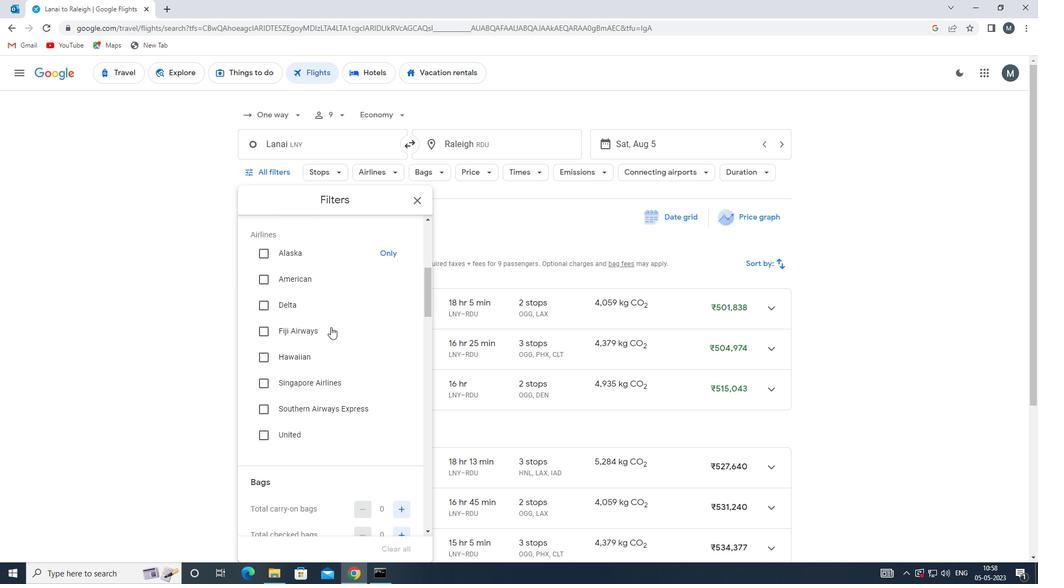 
Action: Mouse scrolled (331, 326) with delta (0, 0)
Screenshot: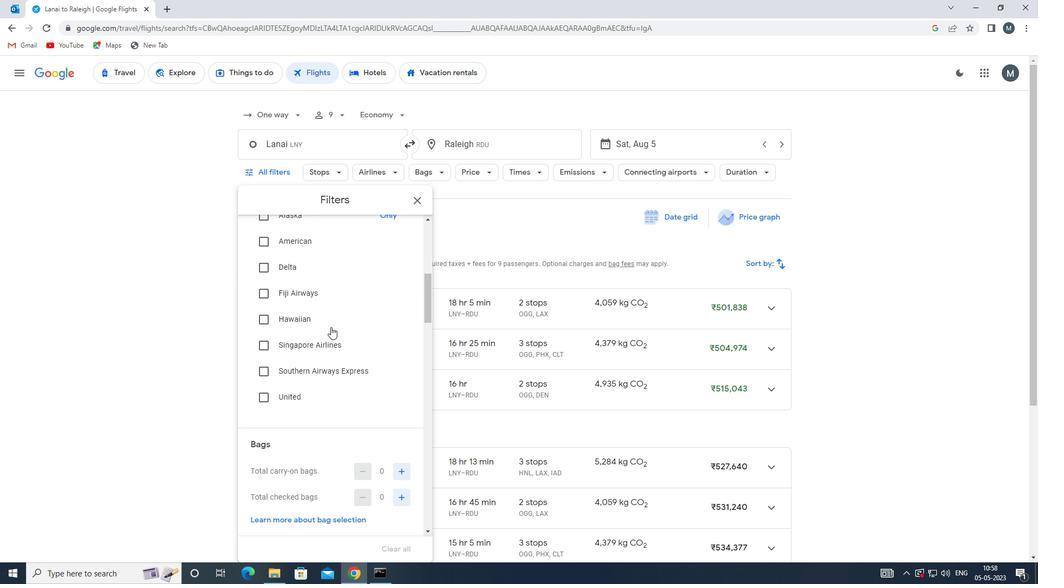 
Action: Mouse scrolled (331, 326) with delta (0, 0)
Screenshot: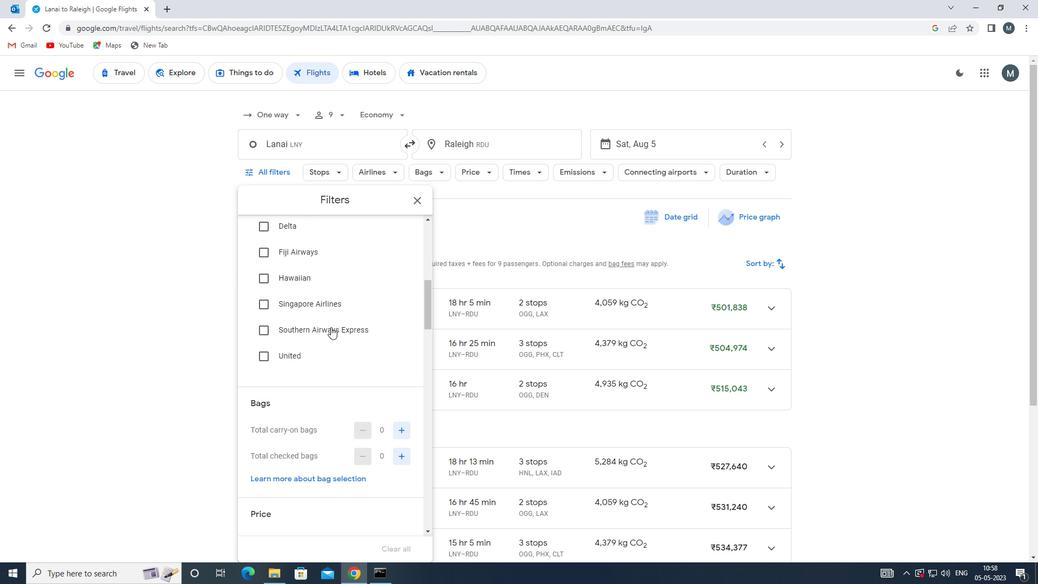 
Action: Mouse moved to (403, 315)
Screenshot: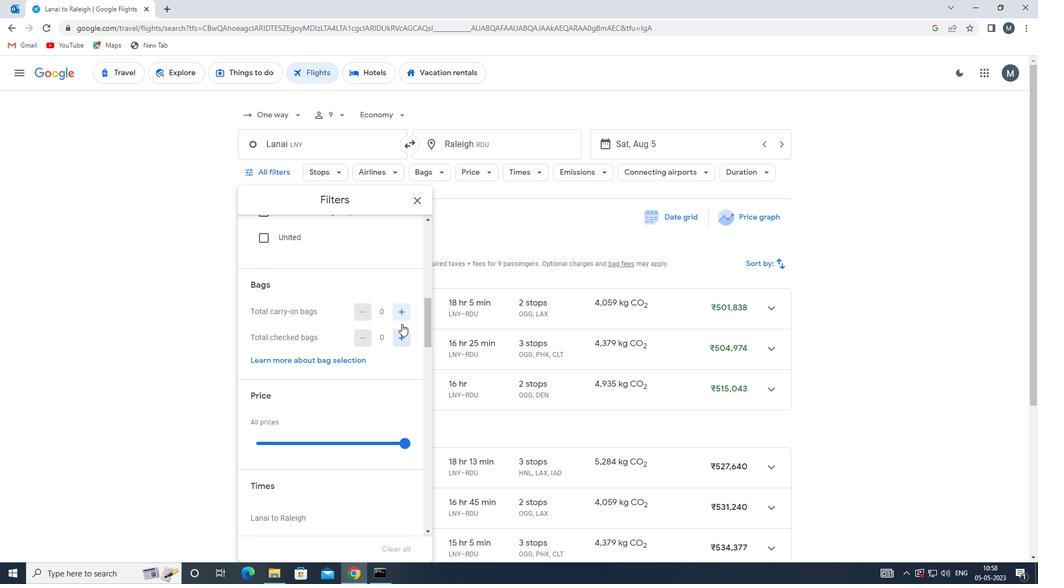 
Action: Mouse pressed left at (403, 315)
Screenshot: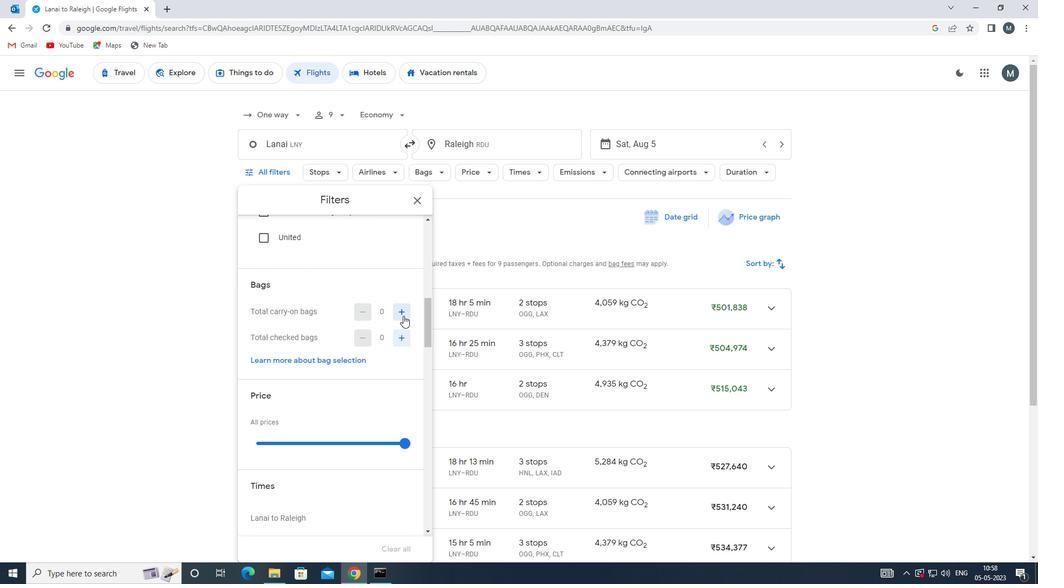 
Action: Mouse moved to (331, 345)
Screenshot: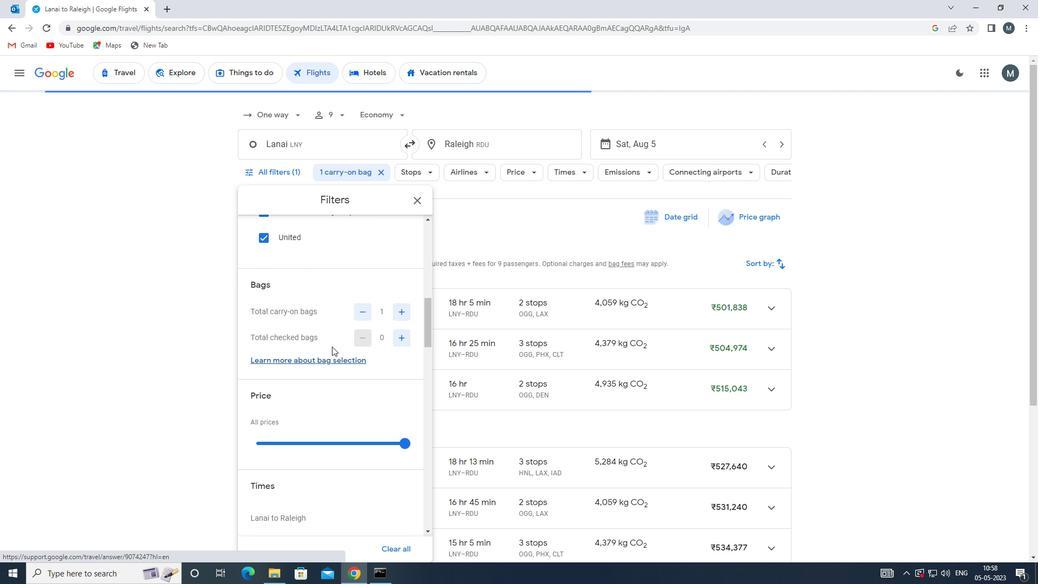
Action: Mouse scrolled (331, 344) with delta (0, 0)
Screenshot: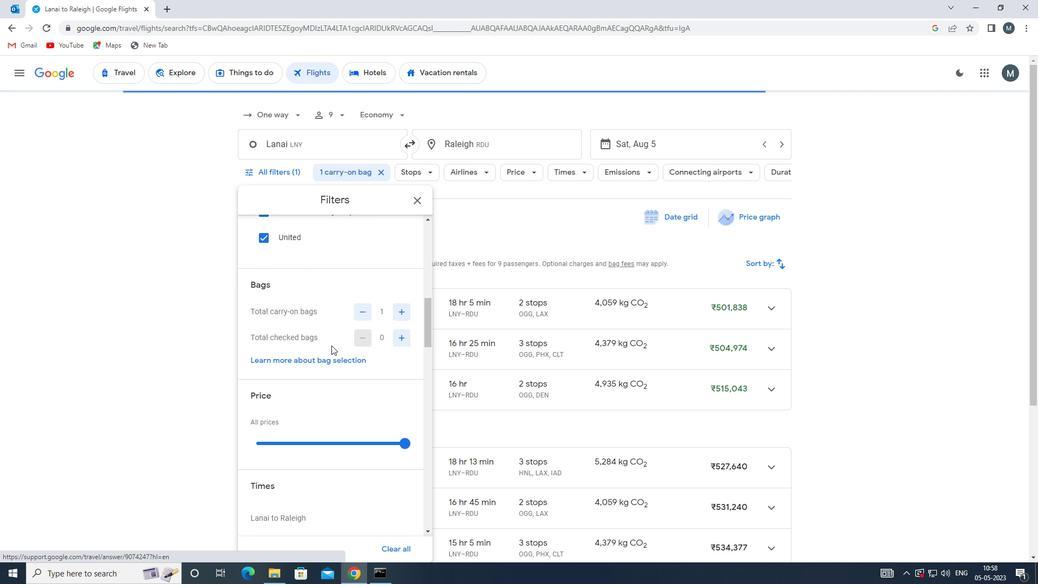 
Action: Mouse scrolled (331, 344) with delta (0, 0)
Screenshot: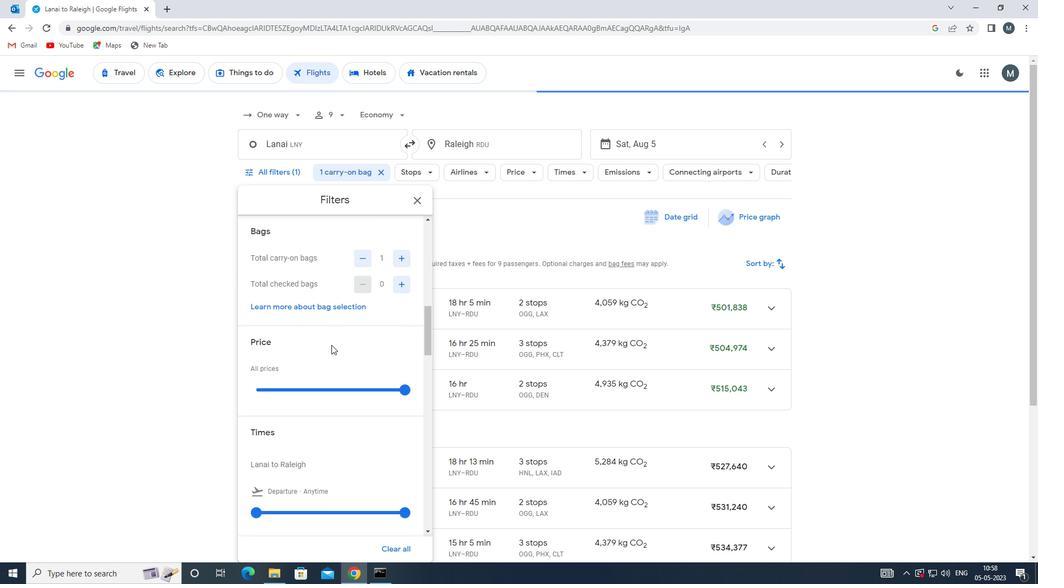 
Action: Mouse moved to (325, 335)
Screenshot: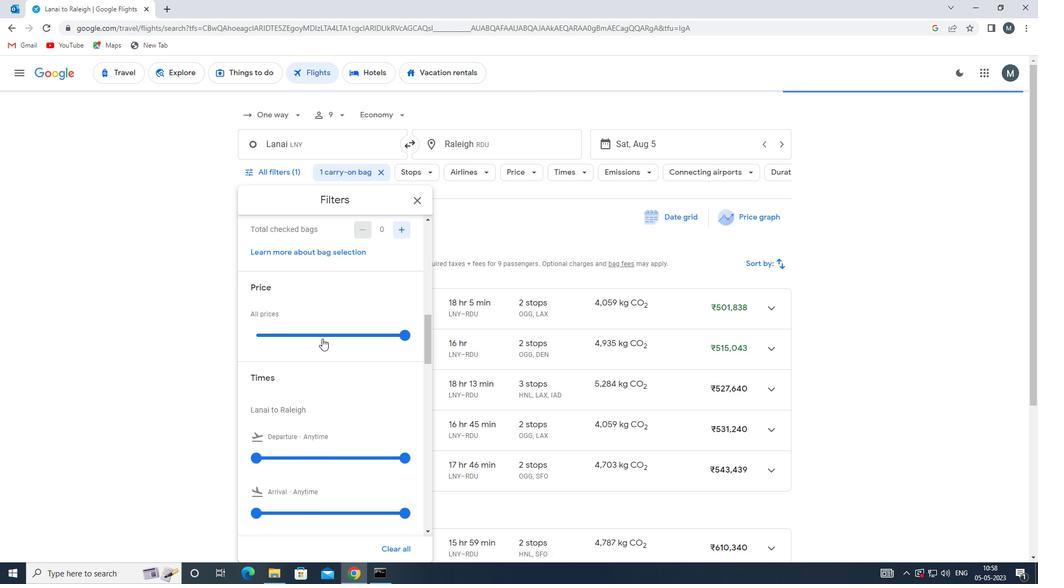 
Action: Mouse pressed left at (325, 335)
Screenshot: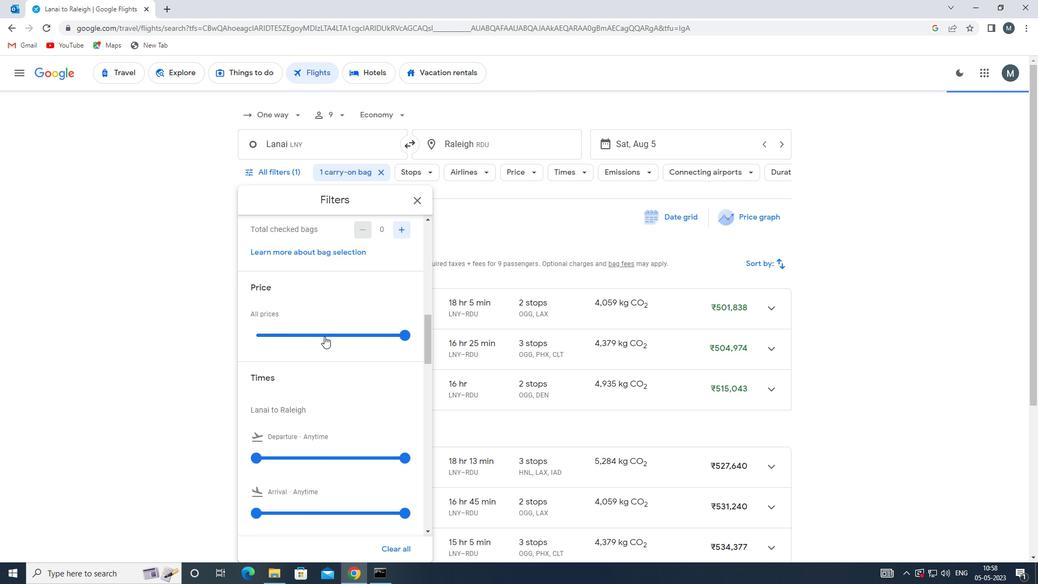 
Action: Mouse pressed left at (325, 335)
Screenshot: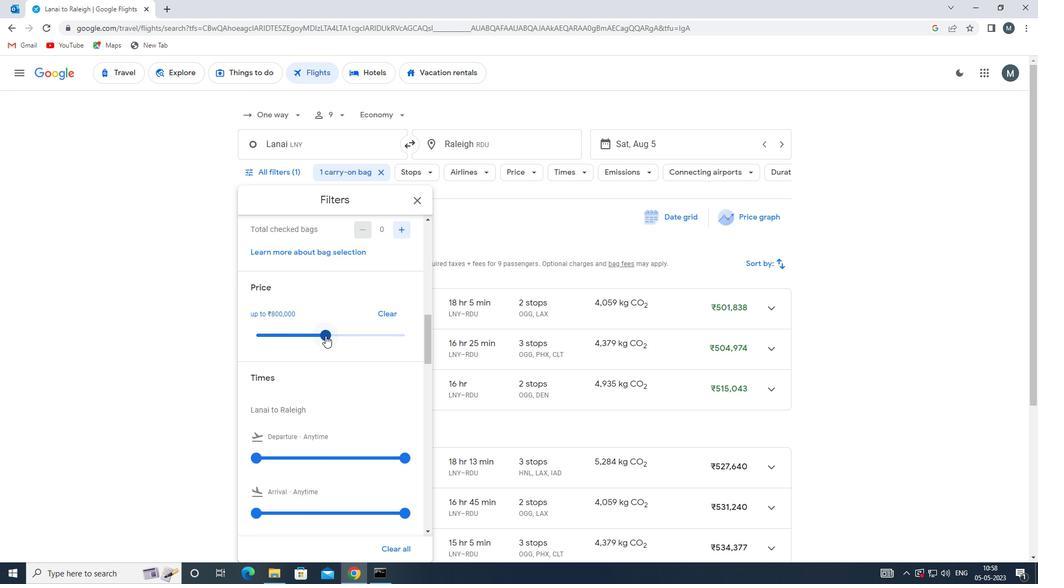 
Action: Mouse moved to (324, 322)
Screenshot: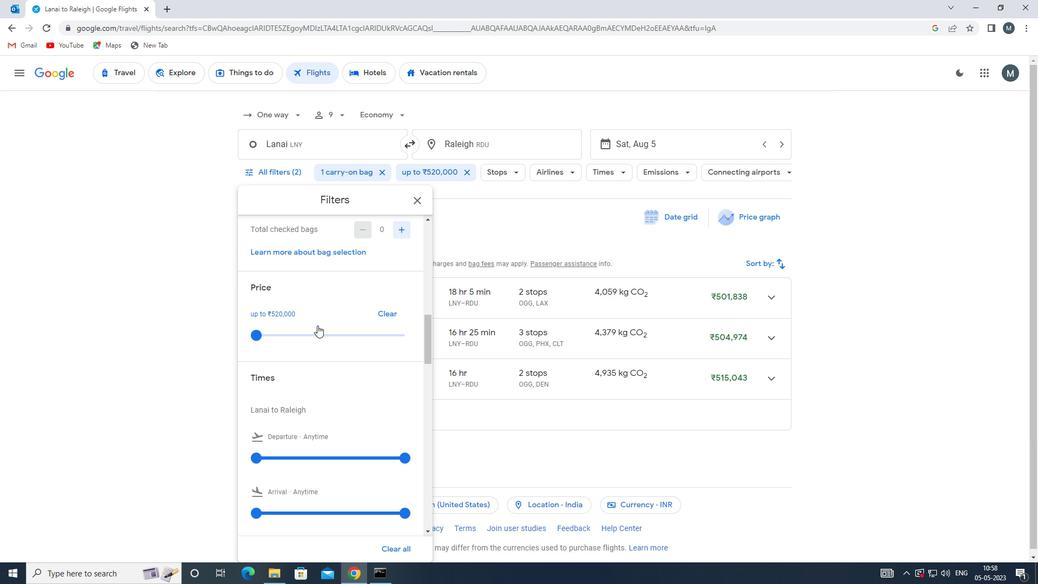 
Action: Mouse scrolled (324, 322) with delta (0, 0)
Screenshot: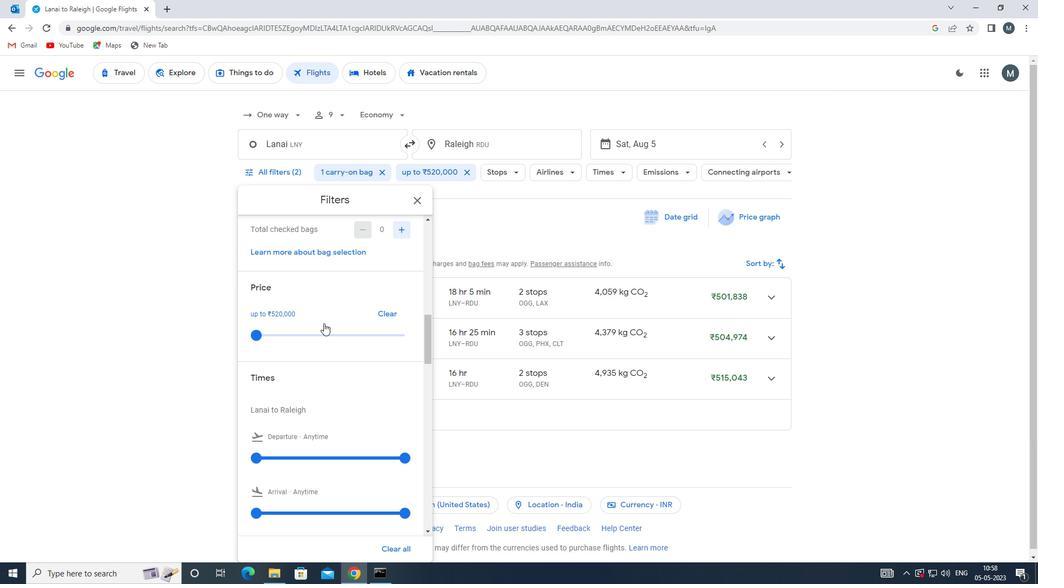
Action: Mouse scrolled (324, 322) with delta (0, 0)
Screenshot: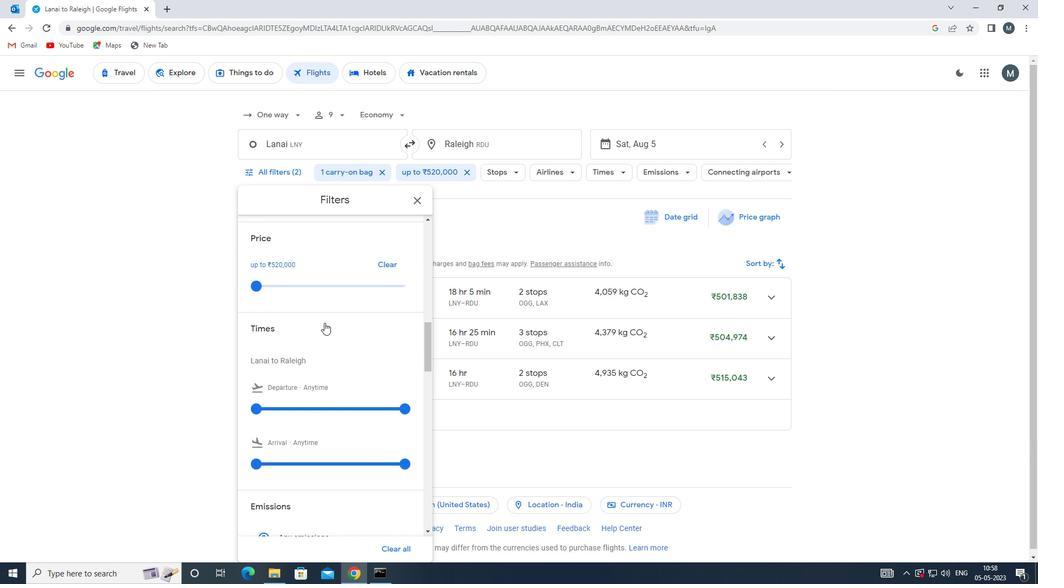 
Action: Mouse moved to (256, 347)
Screenshot: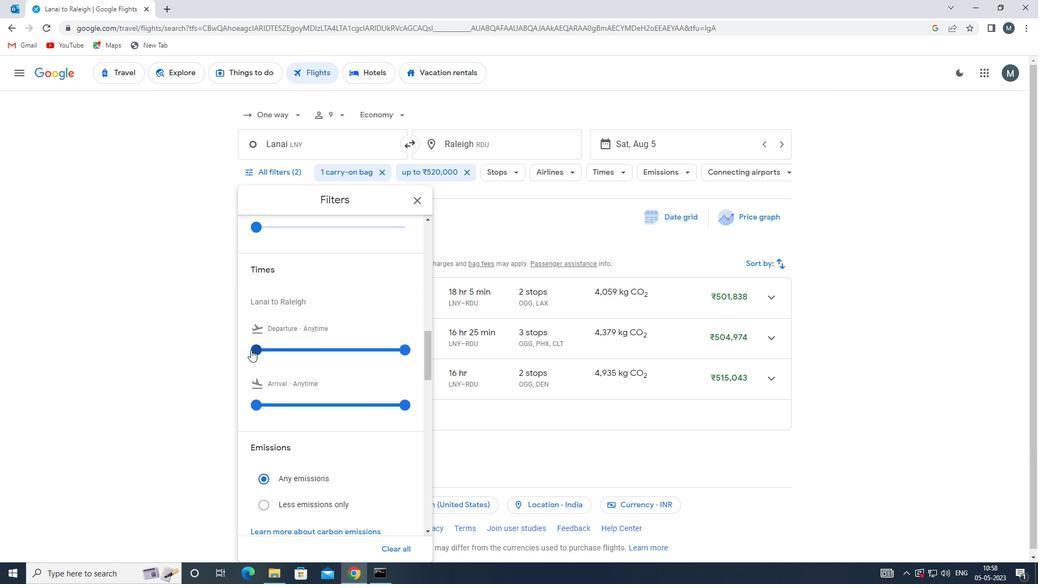 
Action: Mouse pressed left at (256, 347)
Screenshot: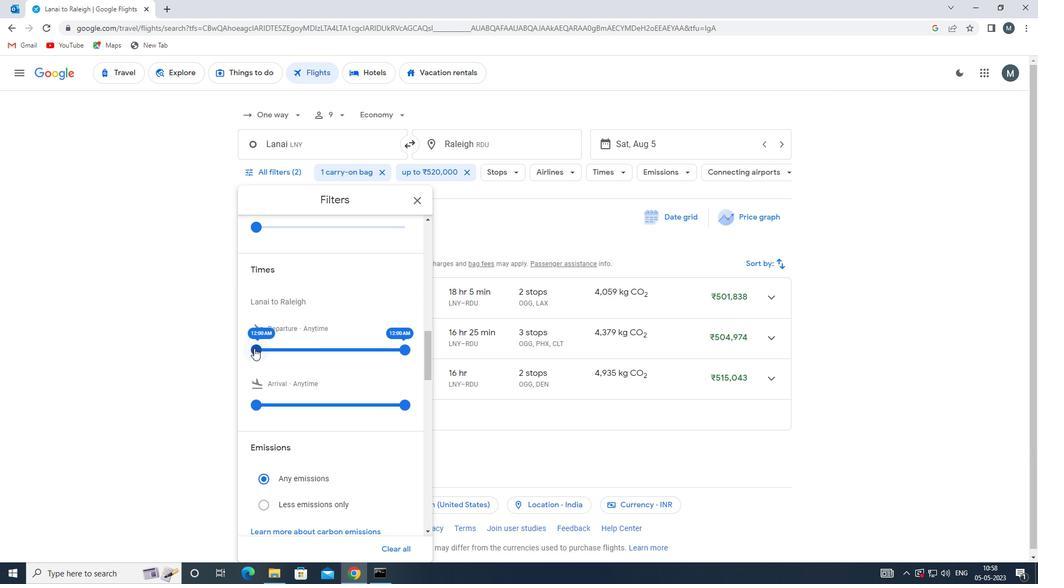 
Action: Mouse moved to (403, 348)
Screenshot: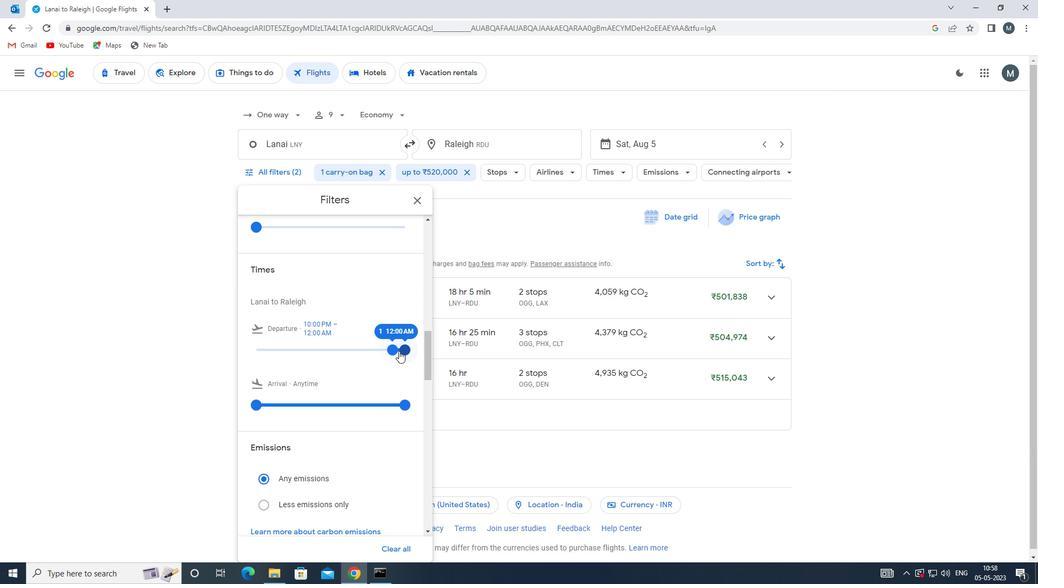 
Action: Mouse pressed left at (403, 348)
Screenshot: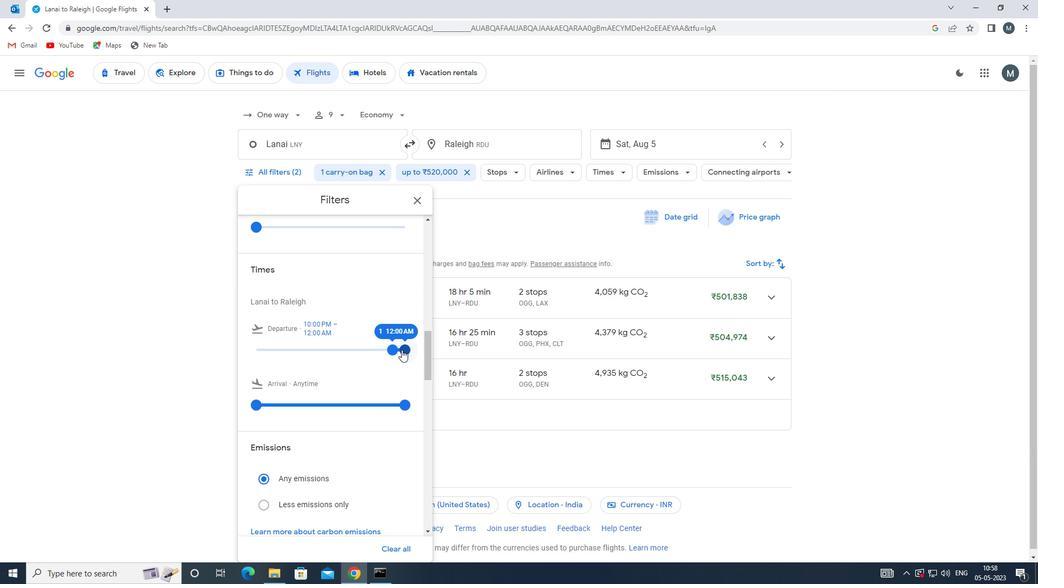 
Action: Mouse moved to (403, 349)
Screenshot: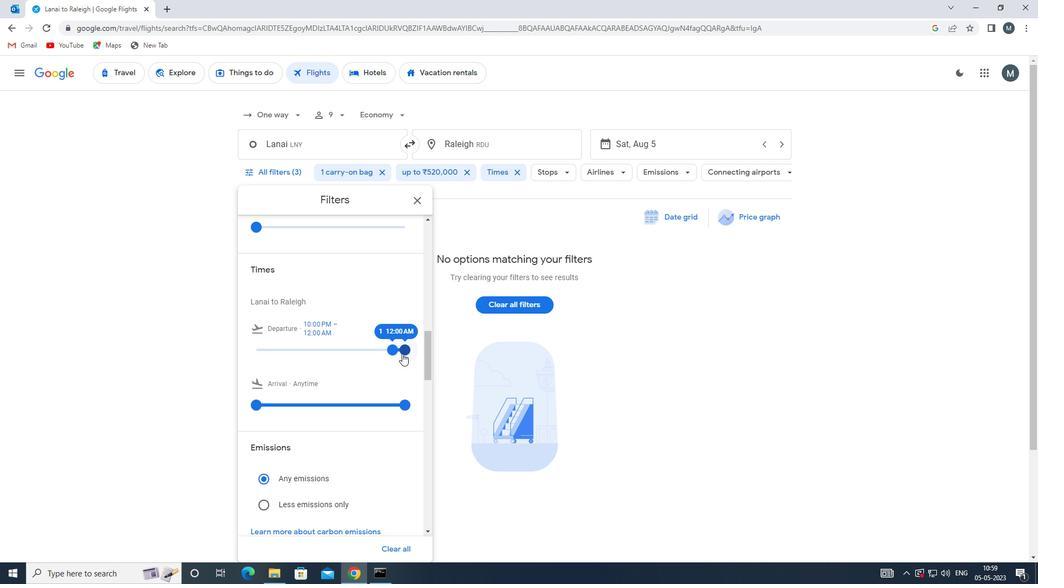 
Action: Mouse pressed left at (403, 349)
Screenshot: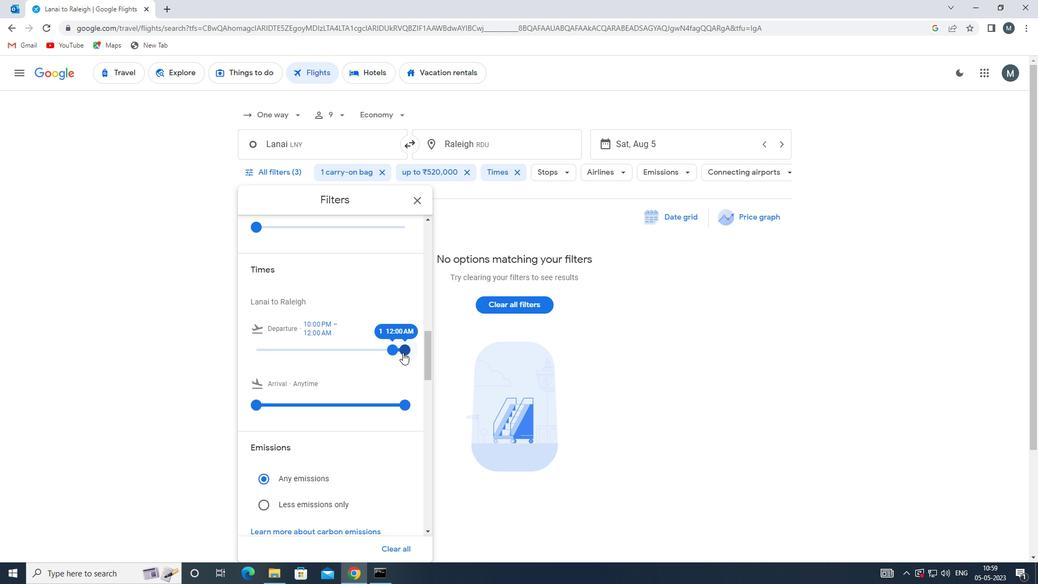 
Action: Mouse moved to (404, 350)
Screenshot: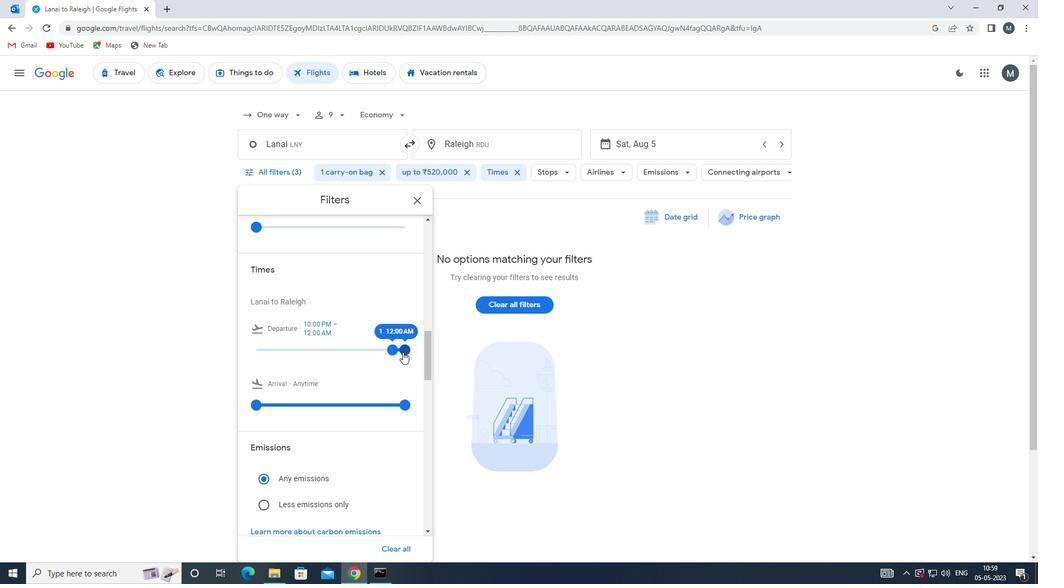 
Action: Mouse pressed left at (404, 350)
Screenshot: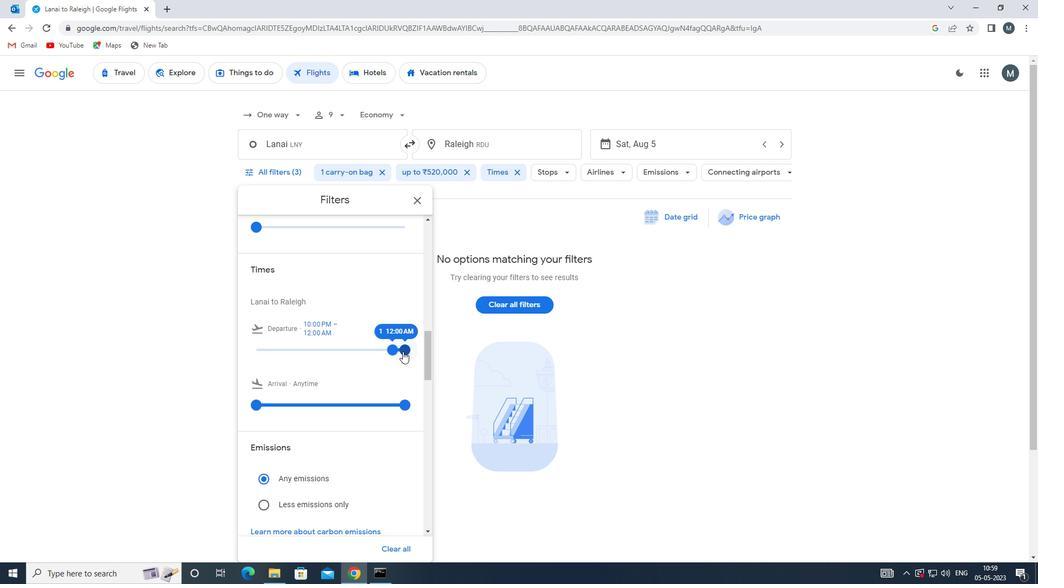 
Action: Mouse moved to (408, 349)
Screenshot: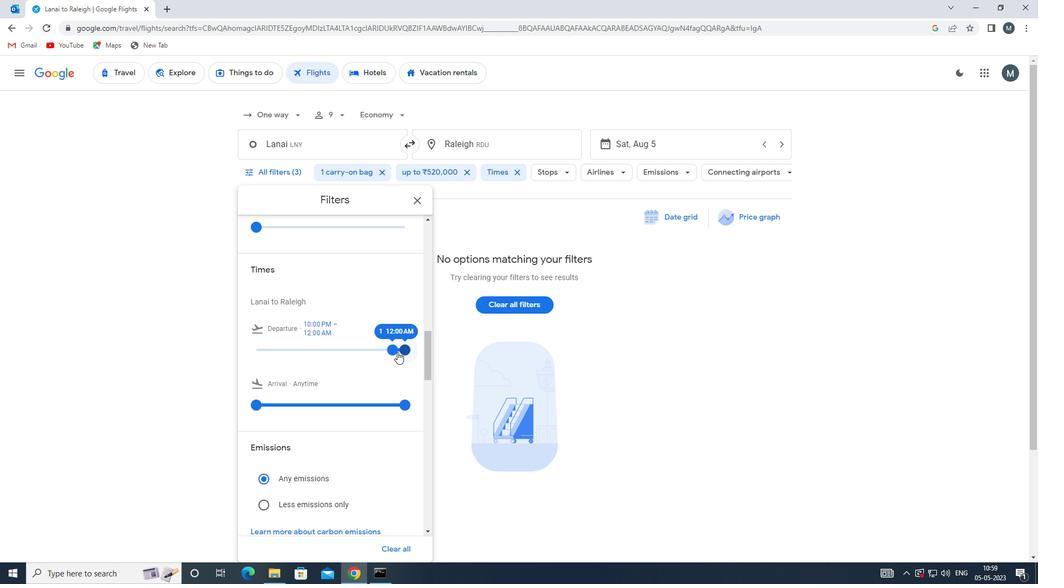 
Action: Mouse pressed left at (408, 349)
Screenshot: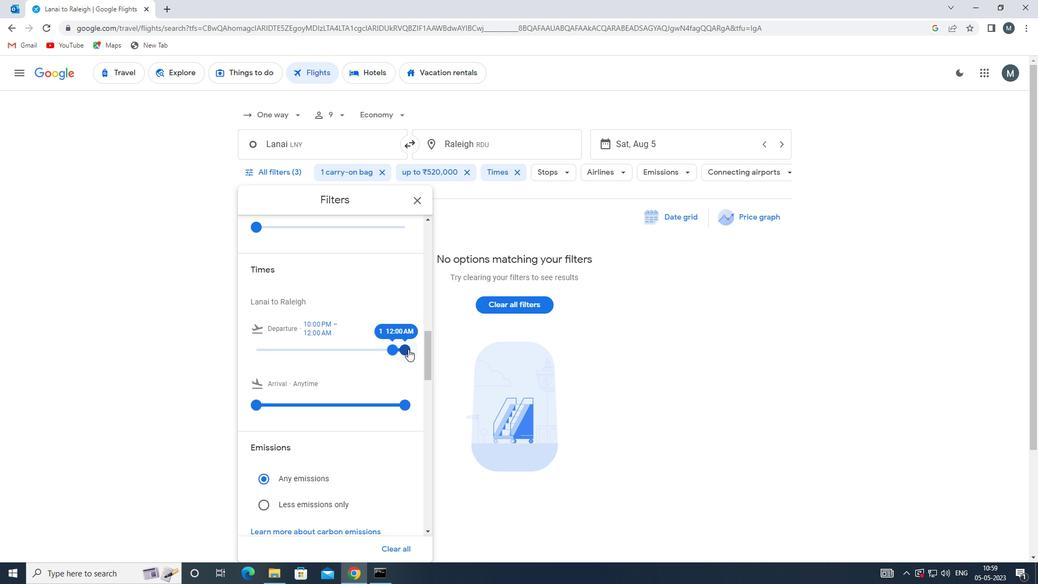 
Action: Mouse moved to (397, 346)
Screenshot: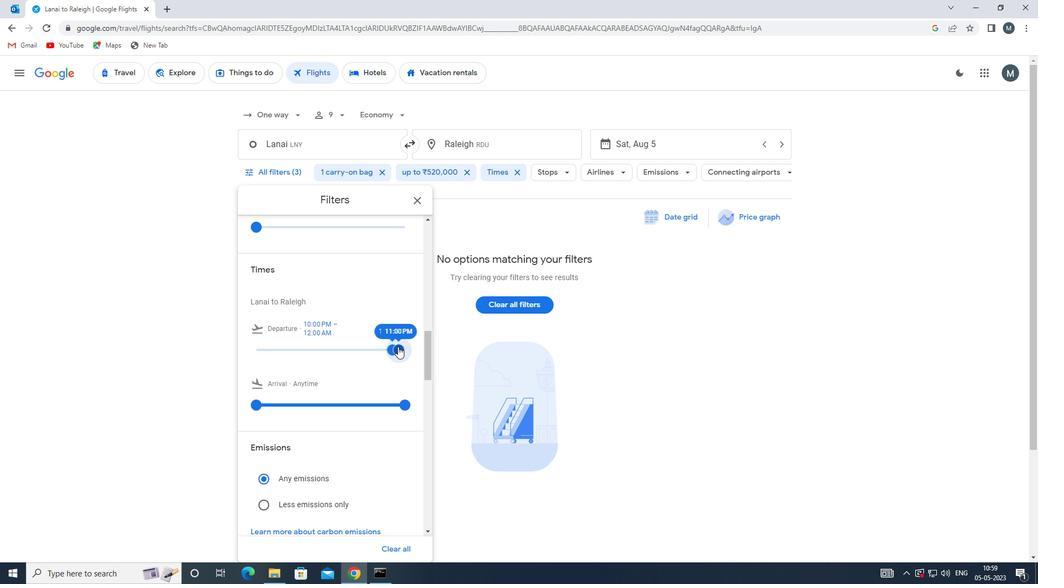 
Action: Mouse scrolled (397, 345) with delta (0, 0)
Screenshot: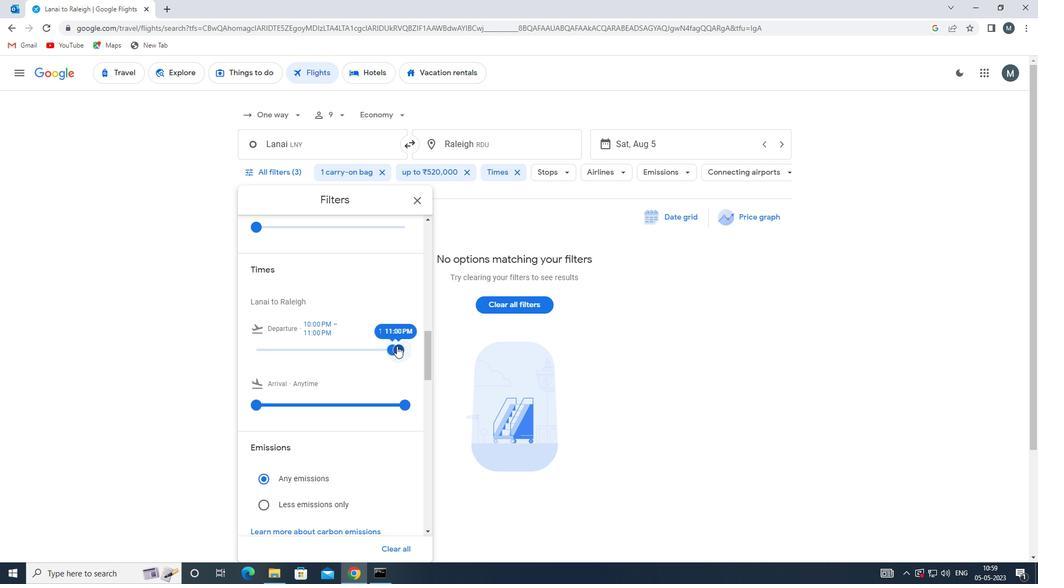 
Action: Mouse moved to (417, 202)
Screenshot: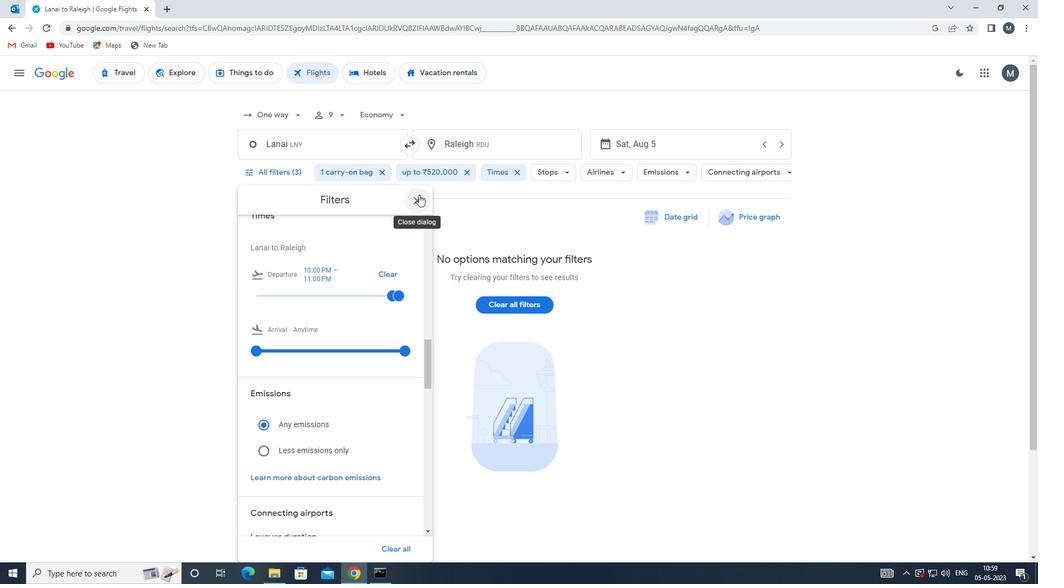 
Action: Mouse pressed left at (417, 202)
Screenshot: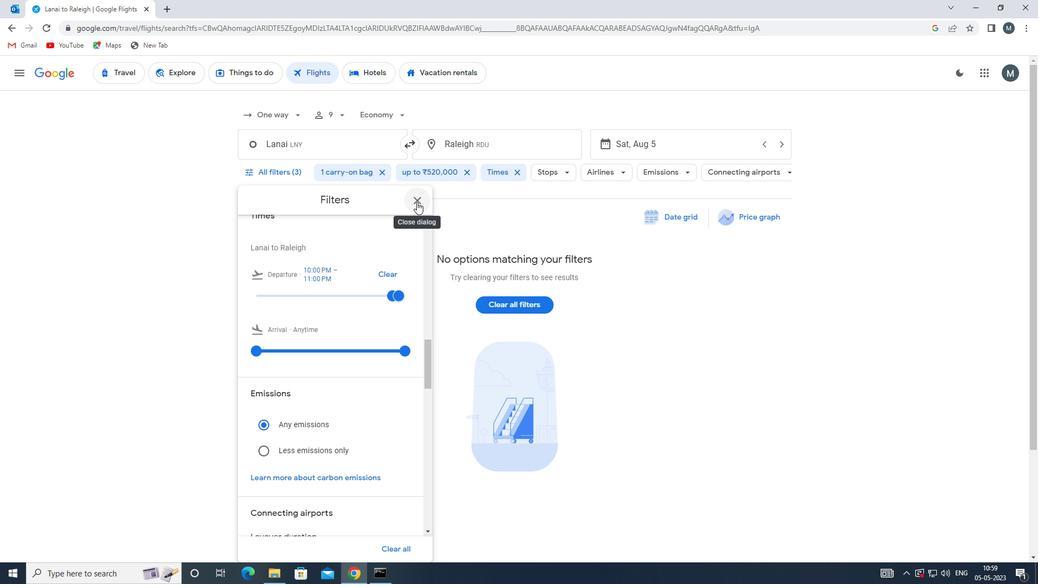
